 Task: Find connections with filter location Wuwei with filter topic #Industrieswith filter profile language German with filter current company Petroleum Engineers Association with filter school Arena Animation with filter industry Data Infrastructure and Analytics with filter service category Family Law with filter keywords title Production Engineer
Action: Mouse moved to (257, 199)
Screenshot: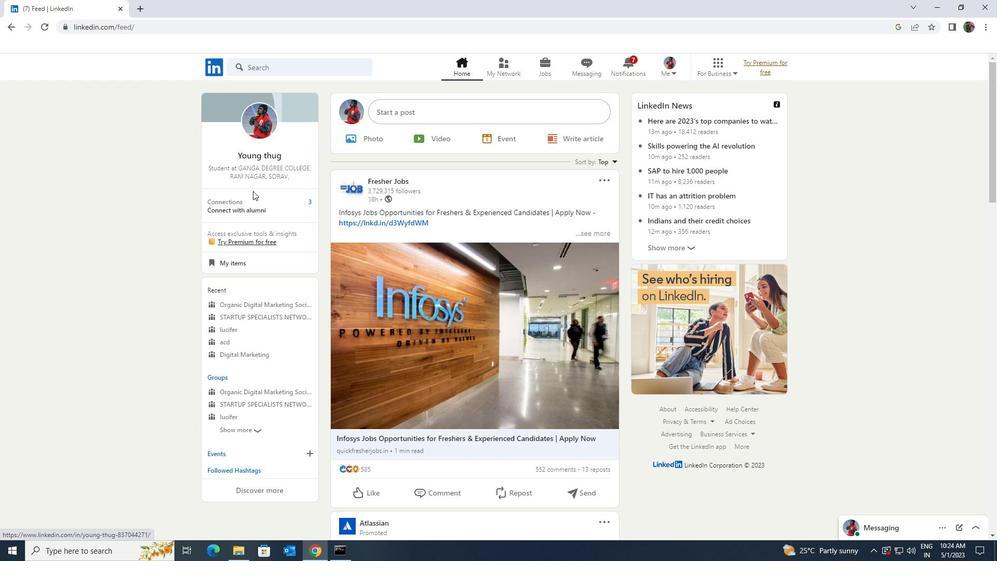 
Action: Mouse pressed left at (257, 199)
Screenshot: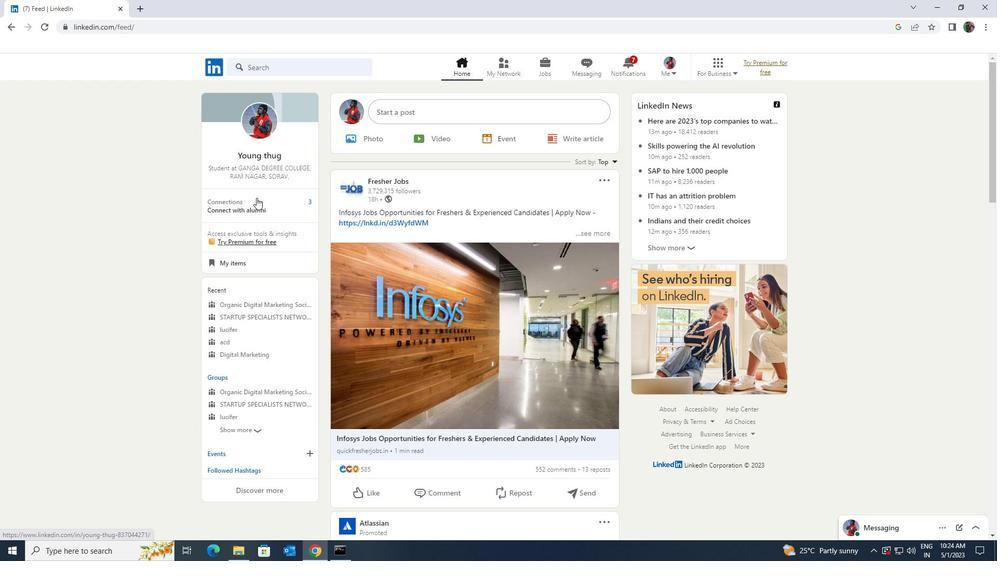 
Action: Mouse moved to (299, 120)
Screenshot: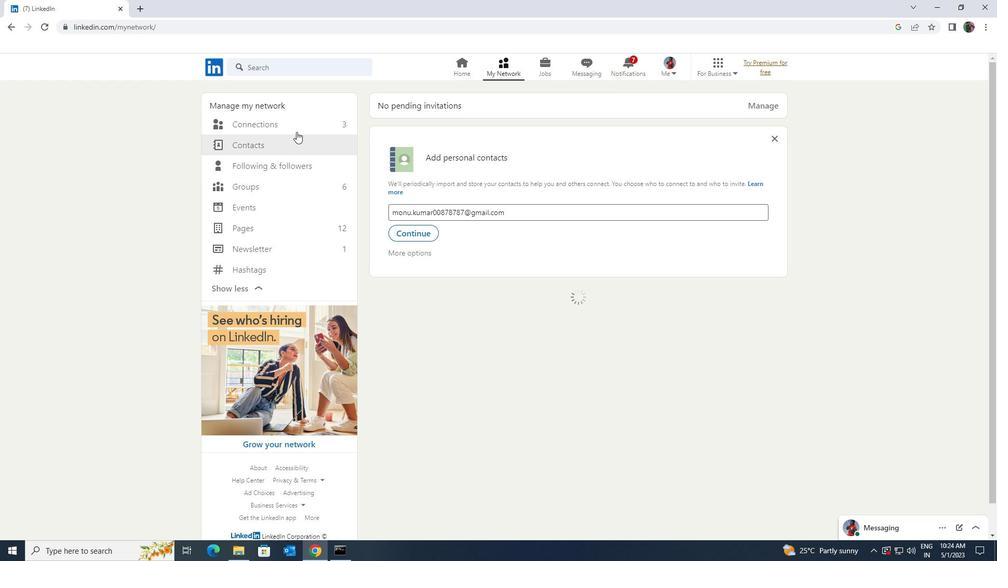 
Action: Mouse pressed left at (299, 120)
Screenshot: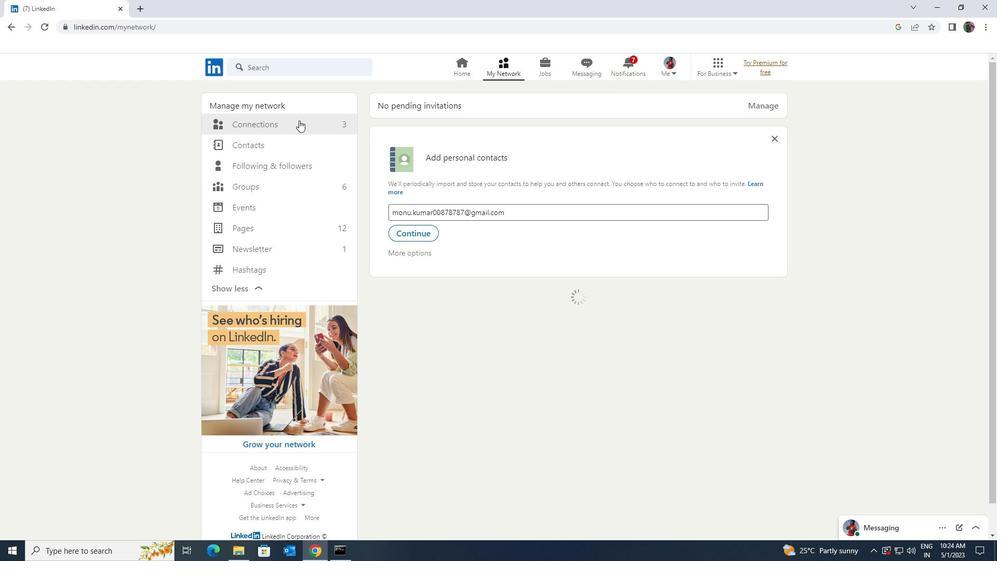 
Action: Mouse moved to (560, 126)
Screenshot: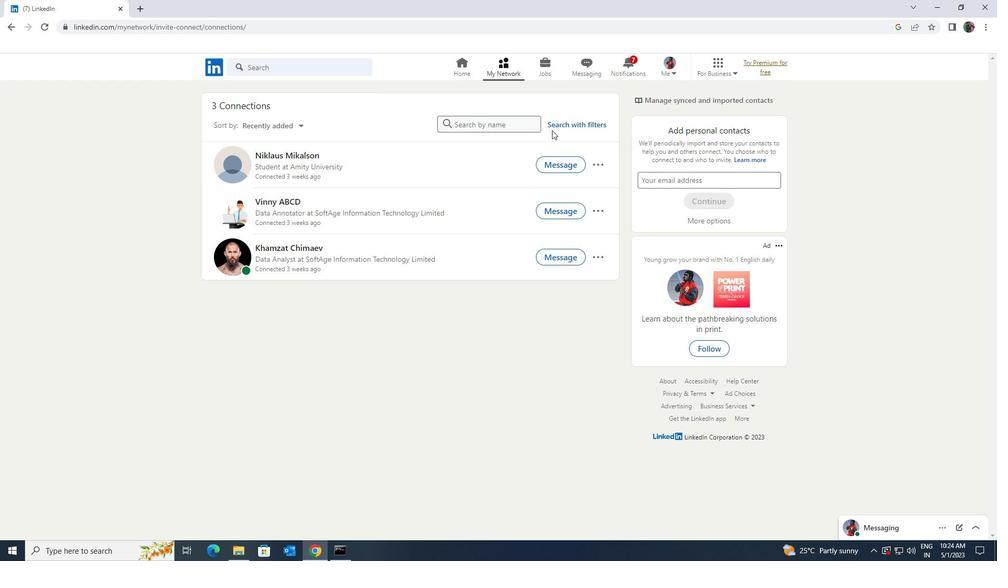 
Action: Mouse pressed left at (560, 126)
Screenshot: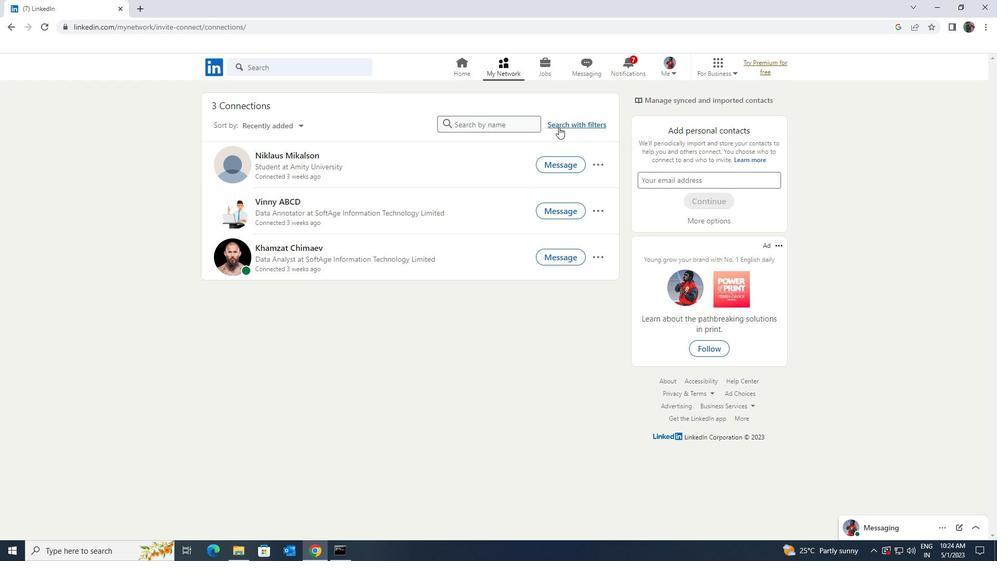 
Action: Mouse moved to (537, 98)
Screenshot: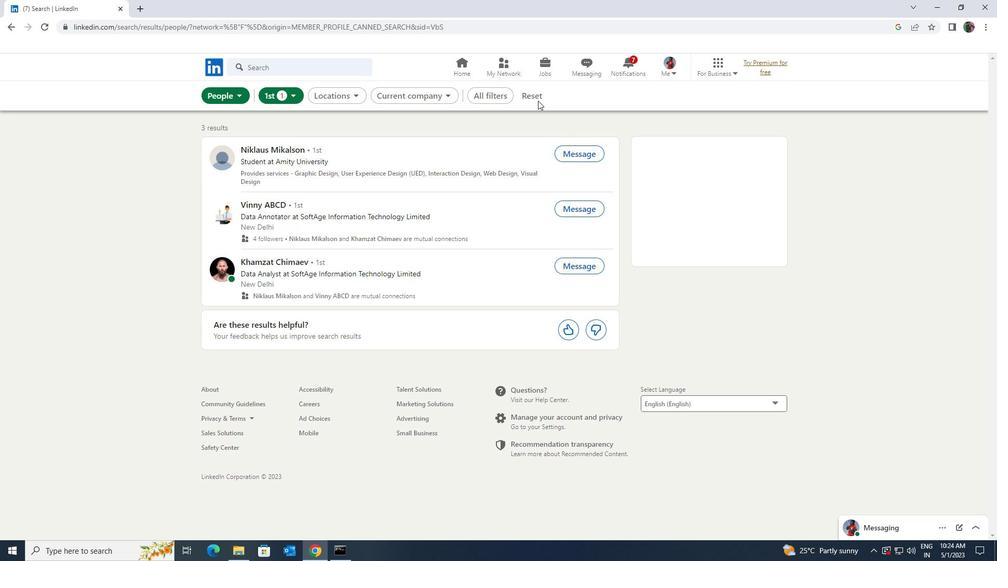 
Action: Mouse pressed left at (537, 98)
Screenshot: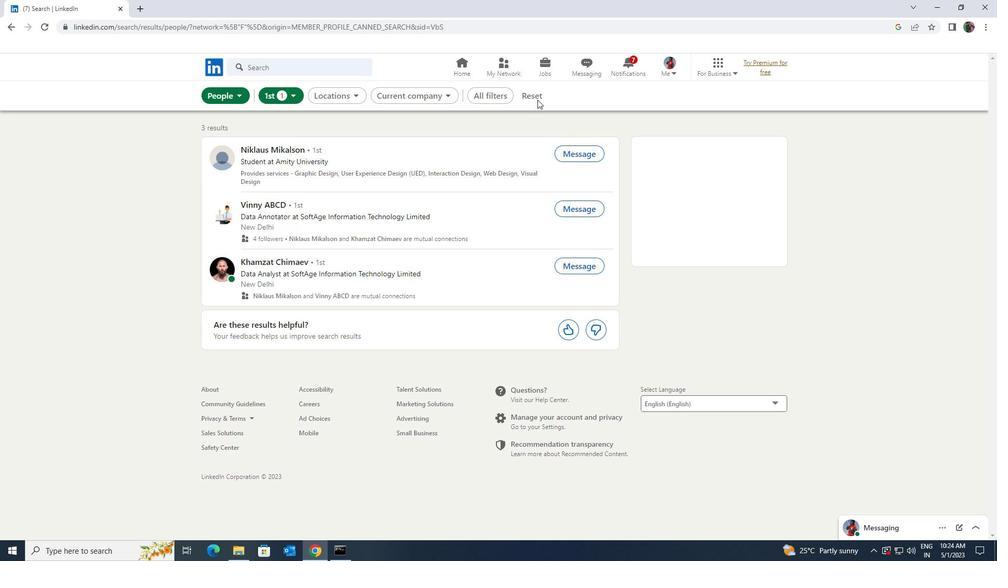 
Action: Mouse moved to (536, 95)
Screenshot: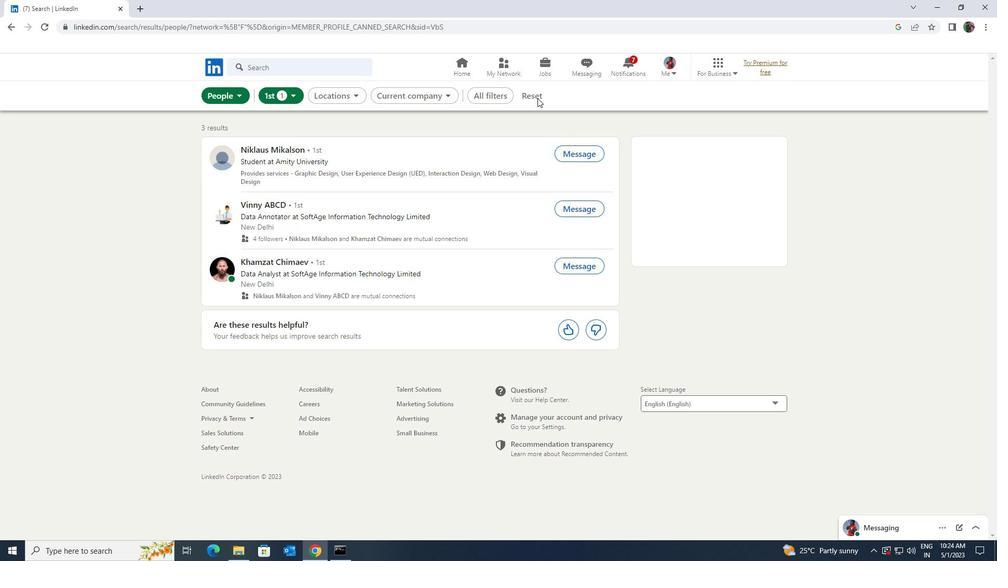 
Action: Mouse pressed left at (536, 95)
Screenshot: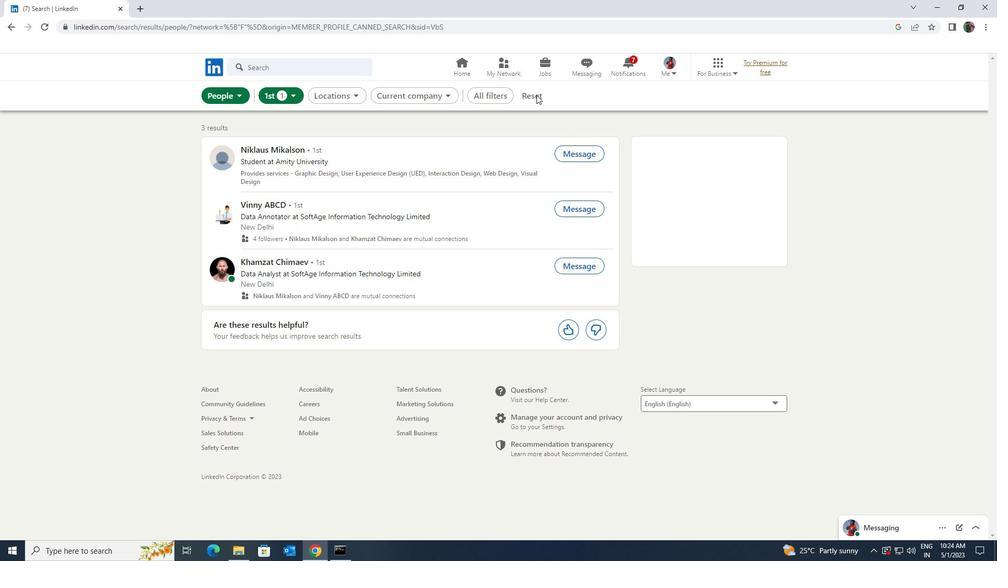 
Action: Mouse moved to (530, 91)
Screenshot: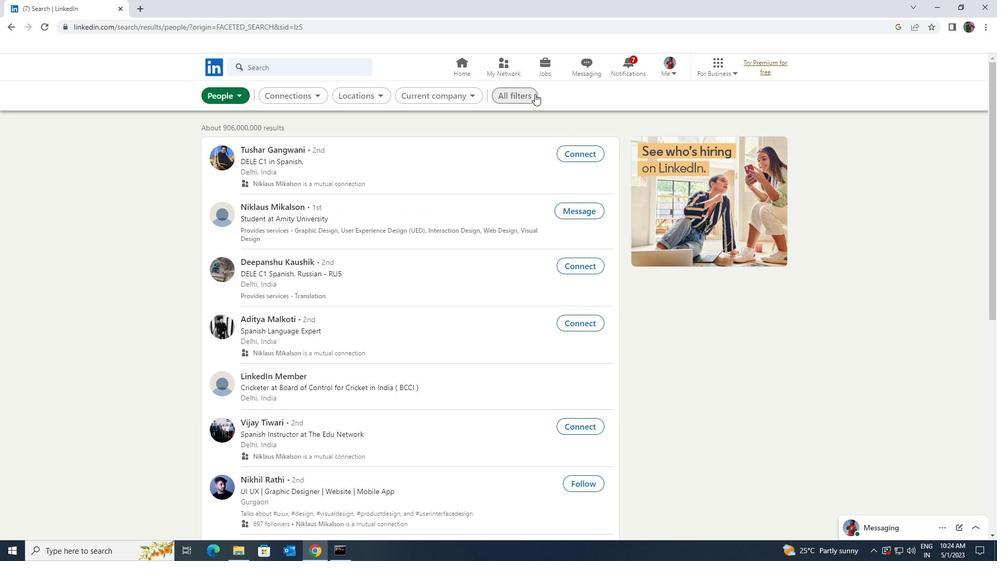 
Action: Mouse pressed left at (530, 91)
Screenshot: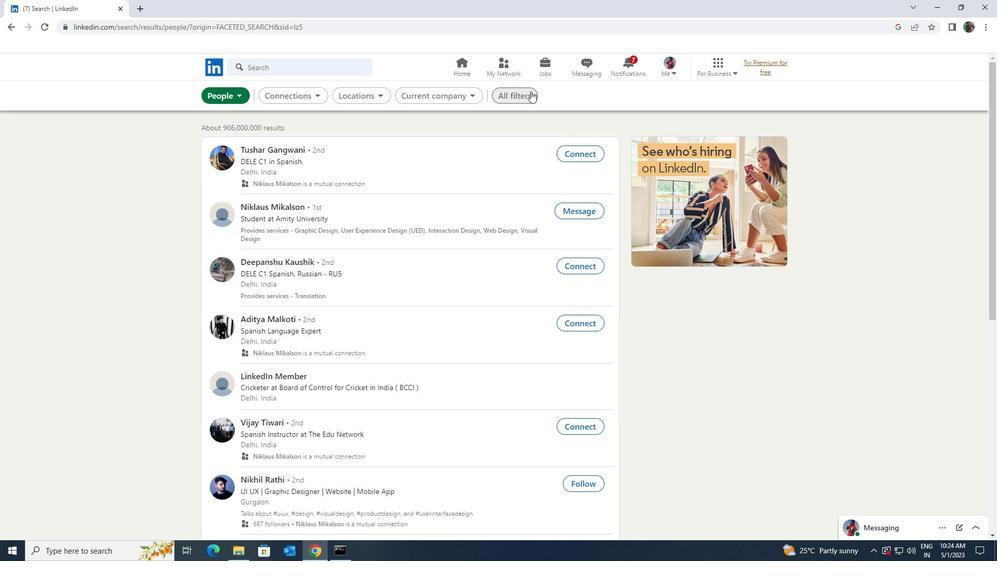 
Action: Mouse moved to (850, 308)
Screenshot: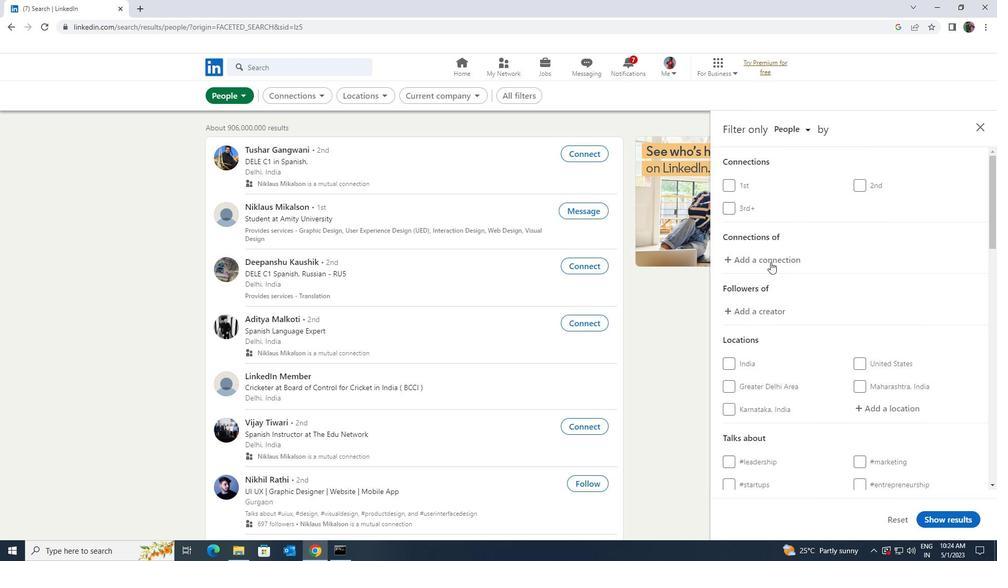 
Action: Mouse scrolled (850, 307) with delta (0, 0)
Screenshot: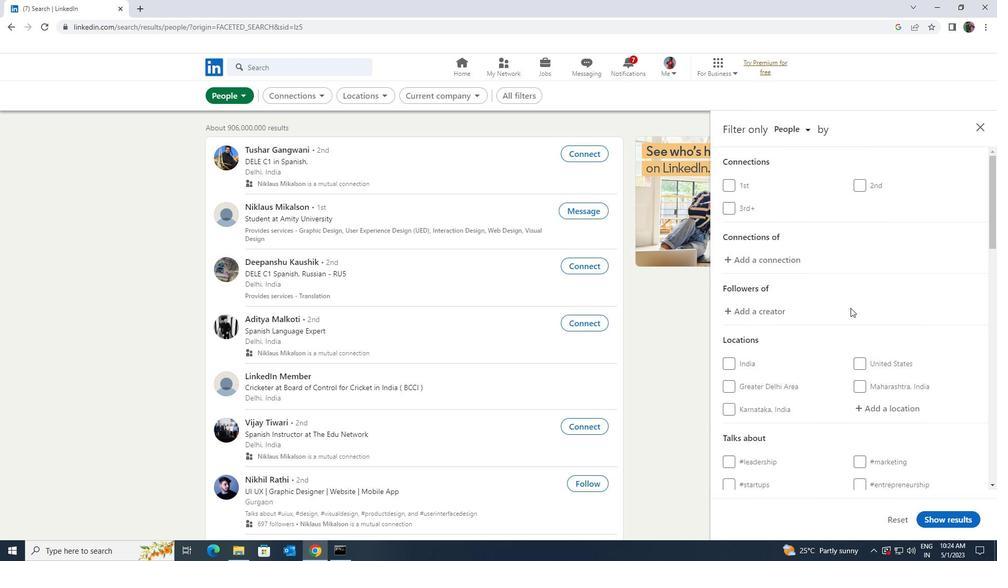
Action: Mouse moved to (866, 350)
Screenshot: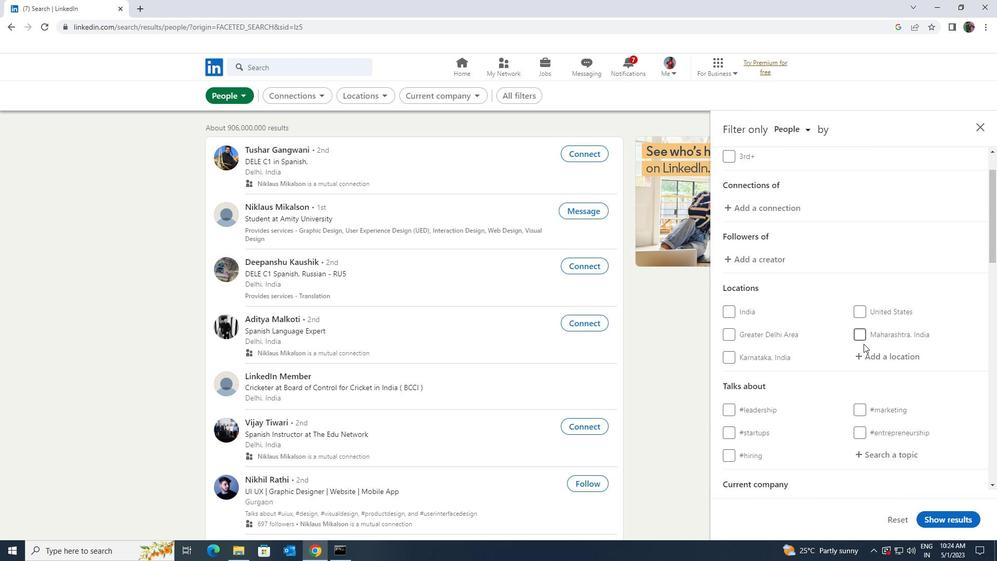 
Action: Mouse pressed left at (866, 350)
Screenshot: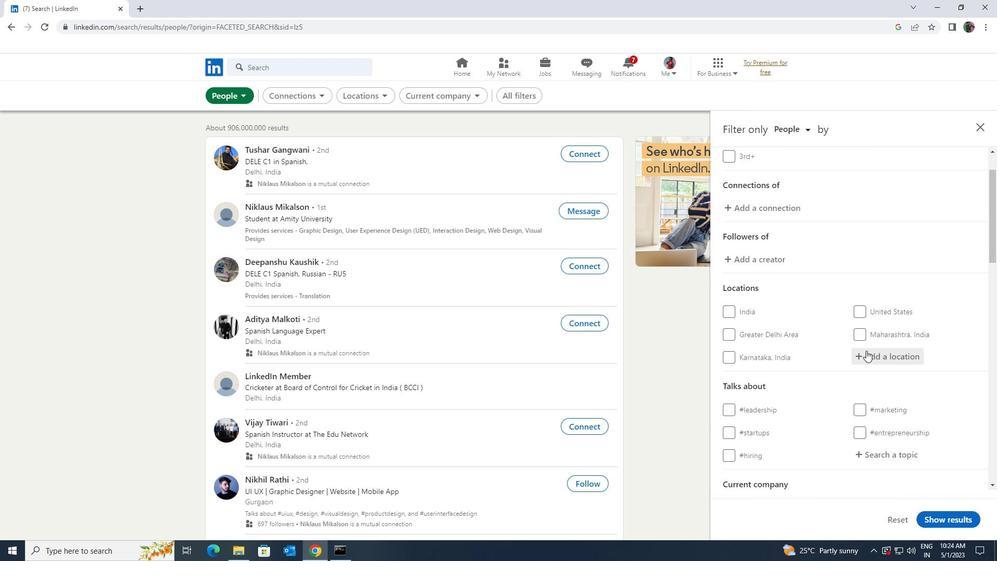 
Action: Key pressed <Key.shift><Key.shift><Key.shift><Key.shift><Key.shift>WUWEI
Screenshot: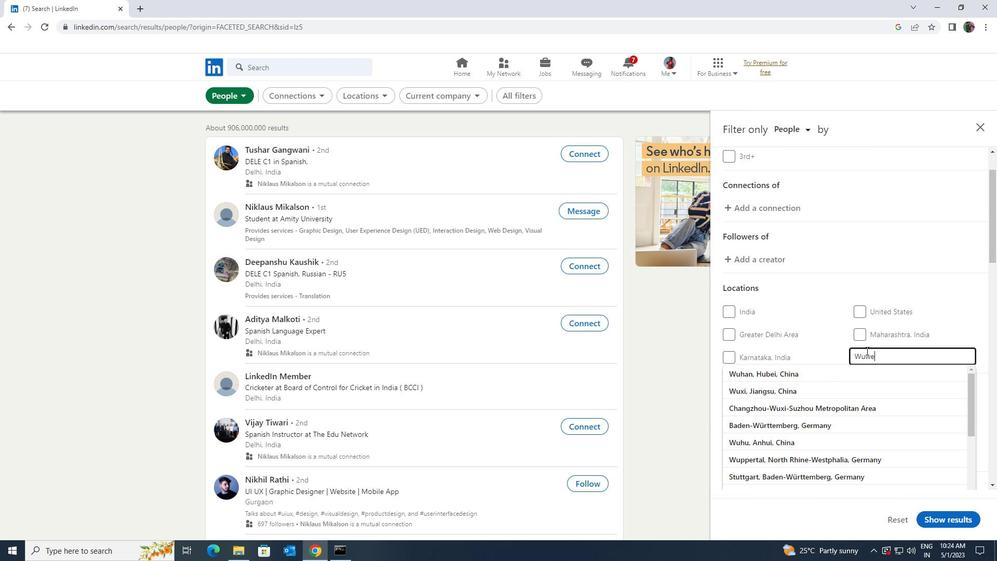 
Action: Mouse moved to (865, 366)
Screenshot: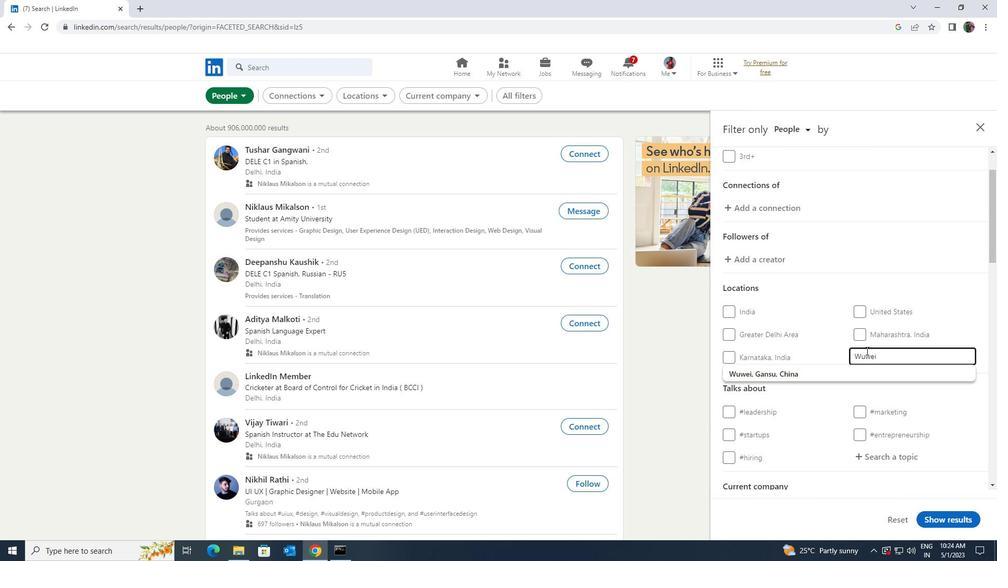 
Action: Mouse pressed left at (865, 366)
Screenshot: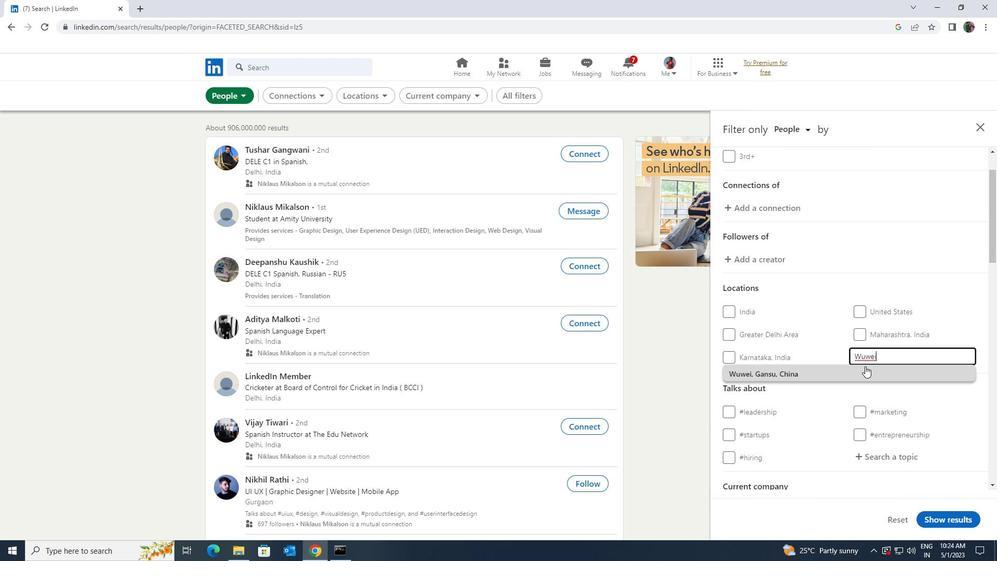 
Action: Mouse scrolled (865, 365) with delta (0, 0)
Screenshot: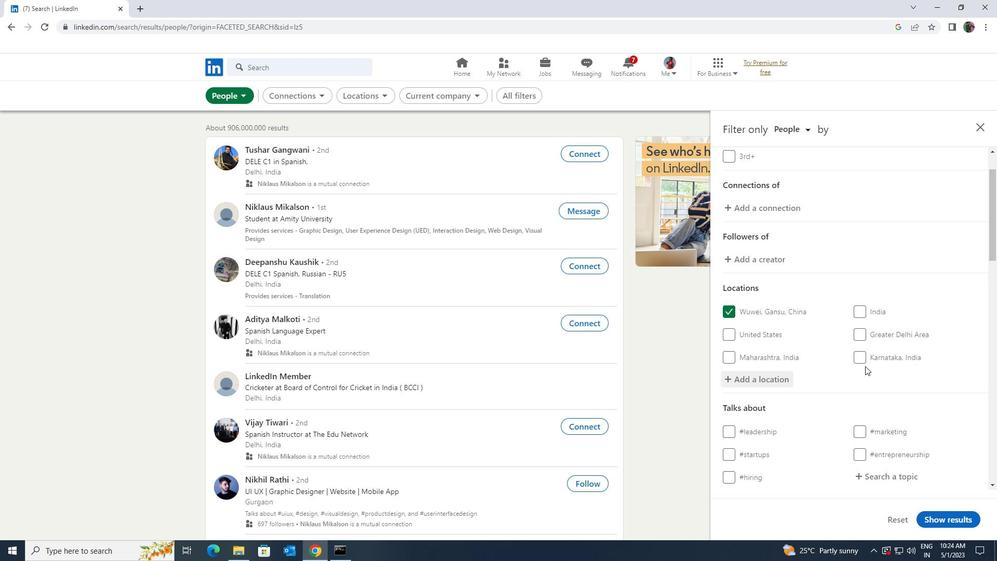 
Action: Mouse scrolled (865, 365) with delta (0, 0)
Screenshot: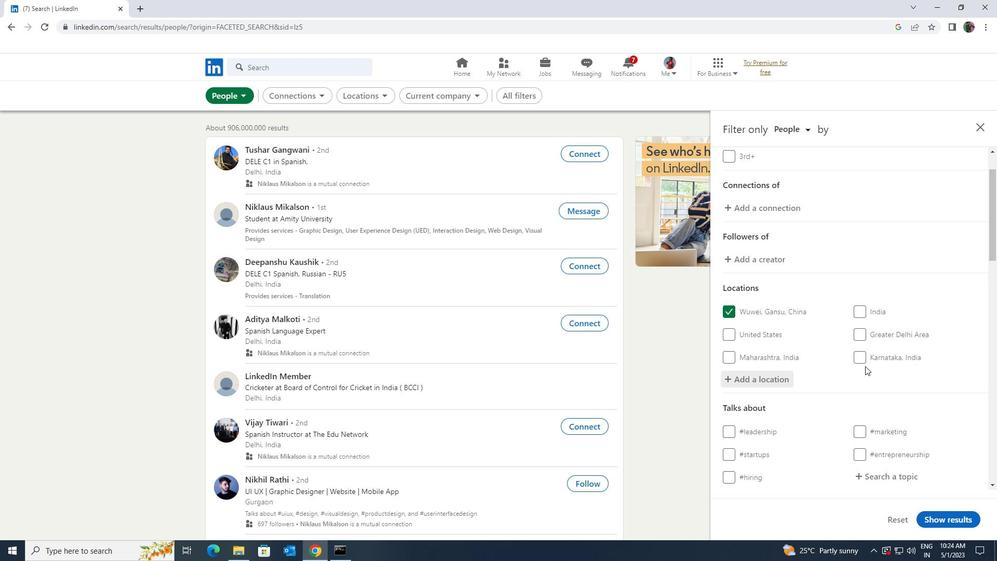 
Action: Mouse moved to (866, 375)
Screenshot: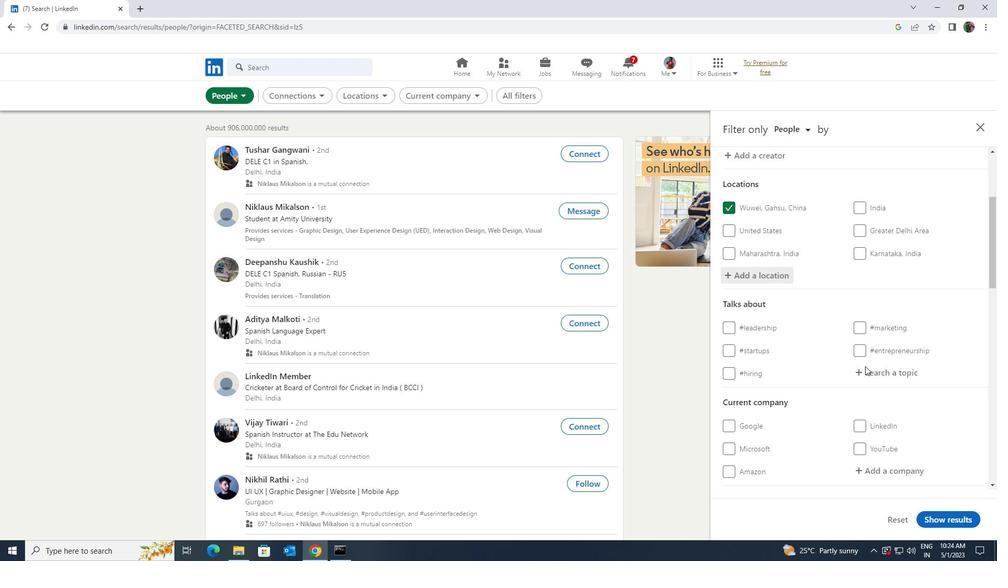 
Action: Mouse pressed left at (866, 375)
Screenshot: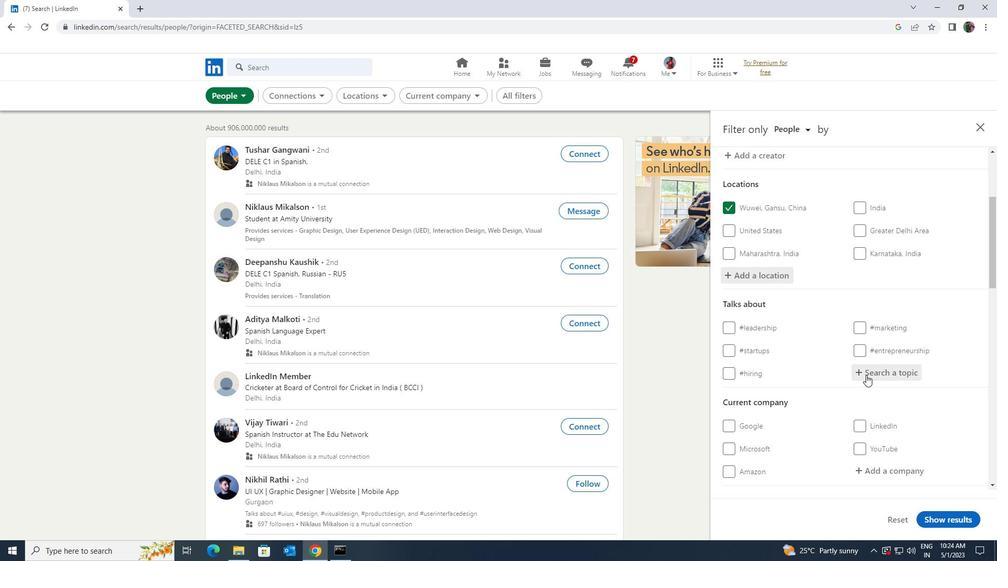 
Action: Key pressed <Key.shift>INDU
Screenshot: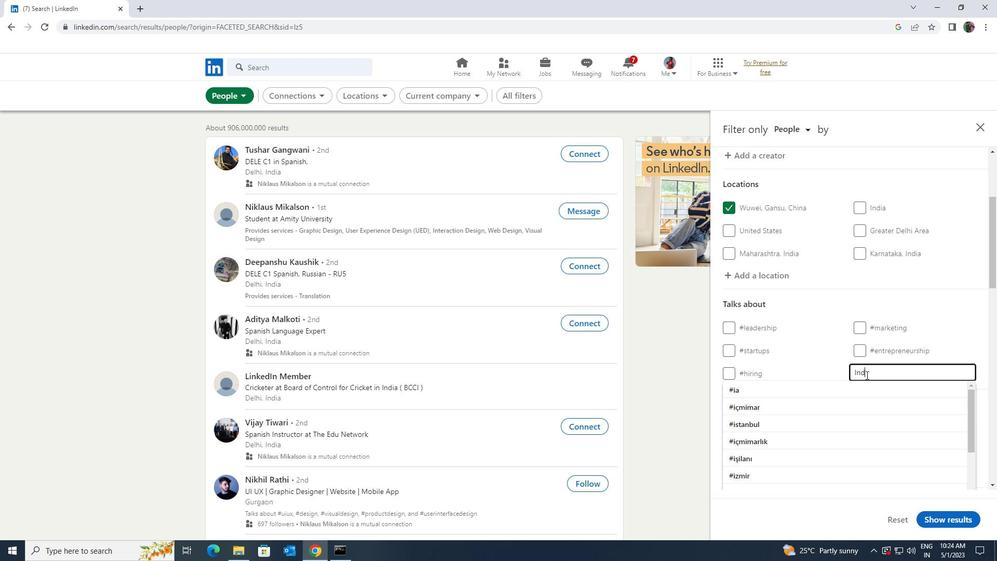 
Action: Mouse moved to (847, 419)
Screenshot: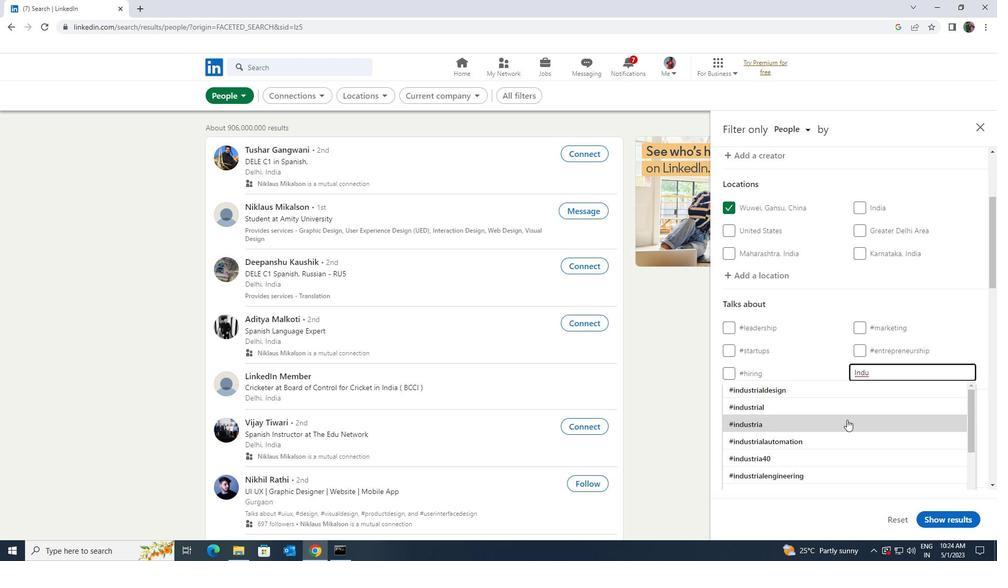 
Action: Mouse pressed left at (847, 419)
Screenshot: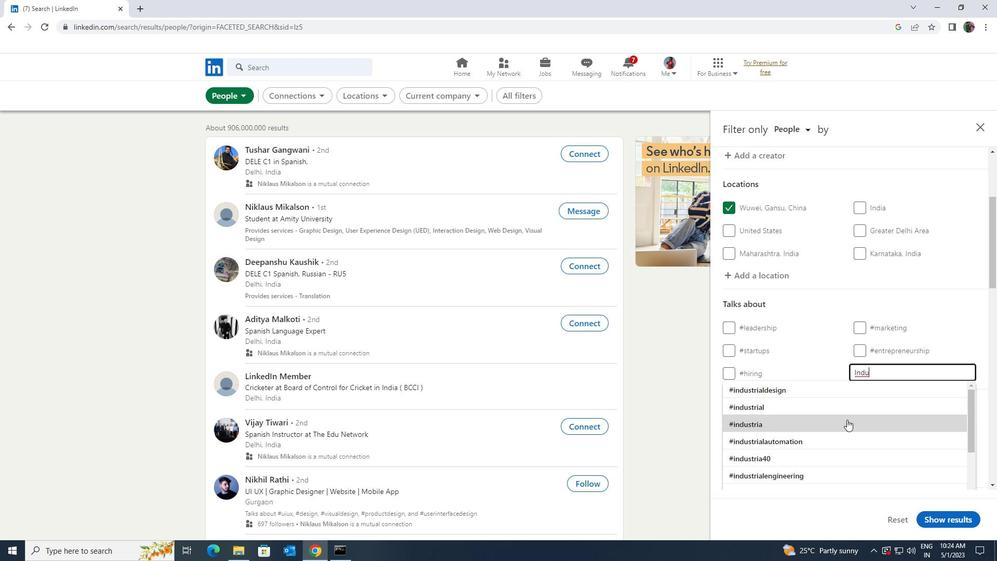 
Action: Mouse scrolled (847, 419) with delta (0, 0)
Screenshot: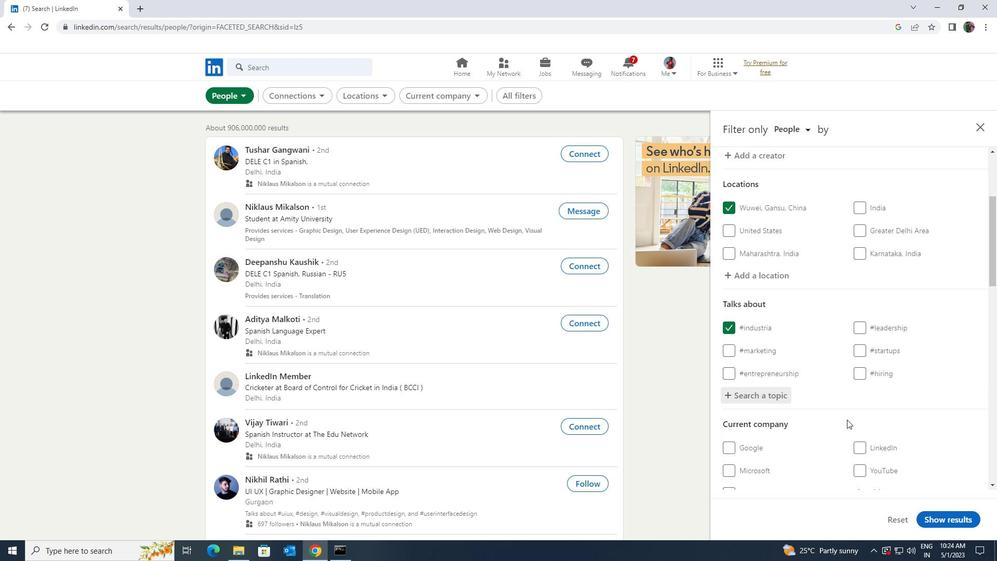 
Action: Mouse scrolled (847, 419) with delta (0, 0)
Screenshot: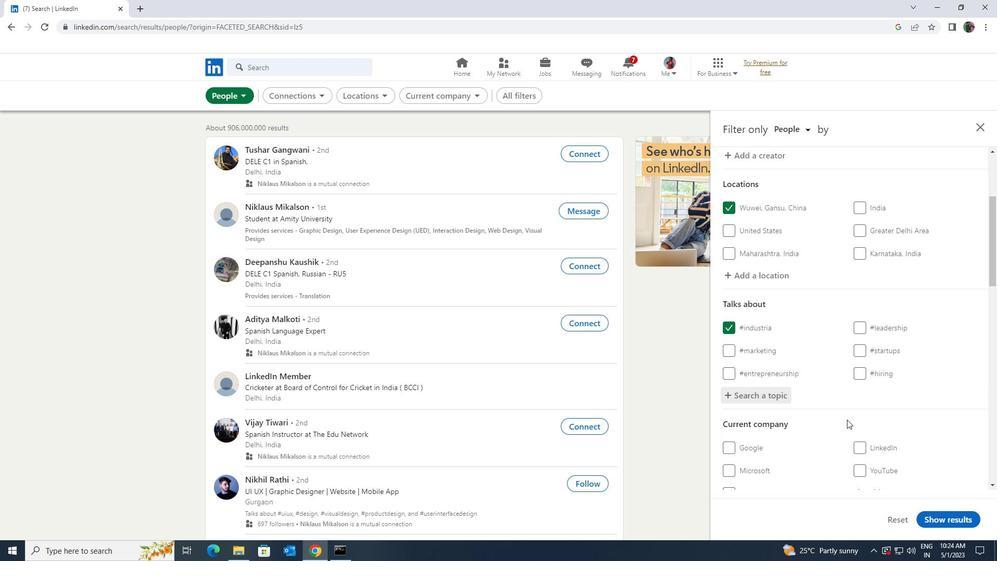 
Action: Mouse scrolled (847, 419) with delta (0, 0)
Screenshot: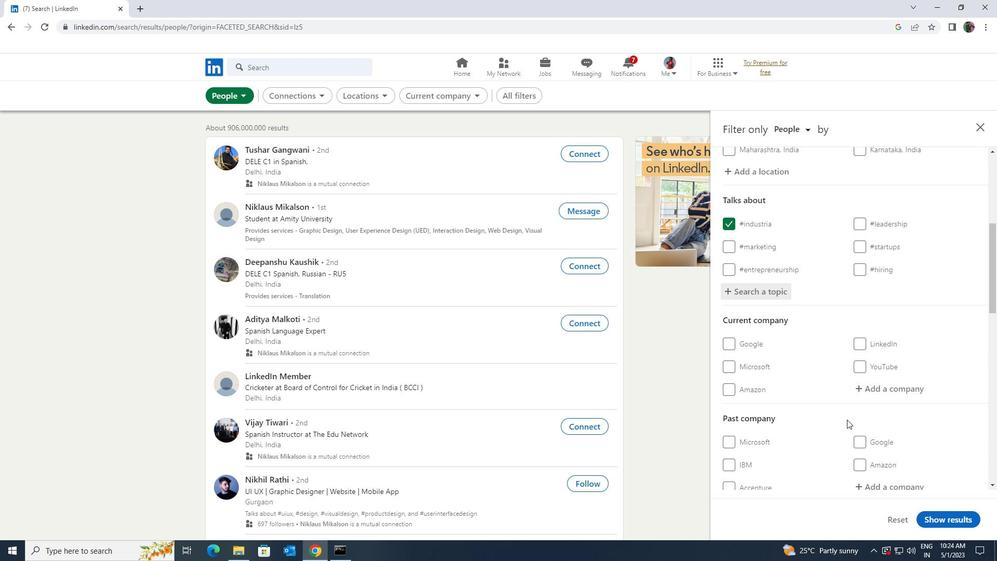
Action: Mouse scrolled (847, 419) with delta (0, 0)
Screenshot: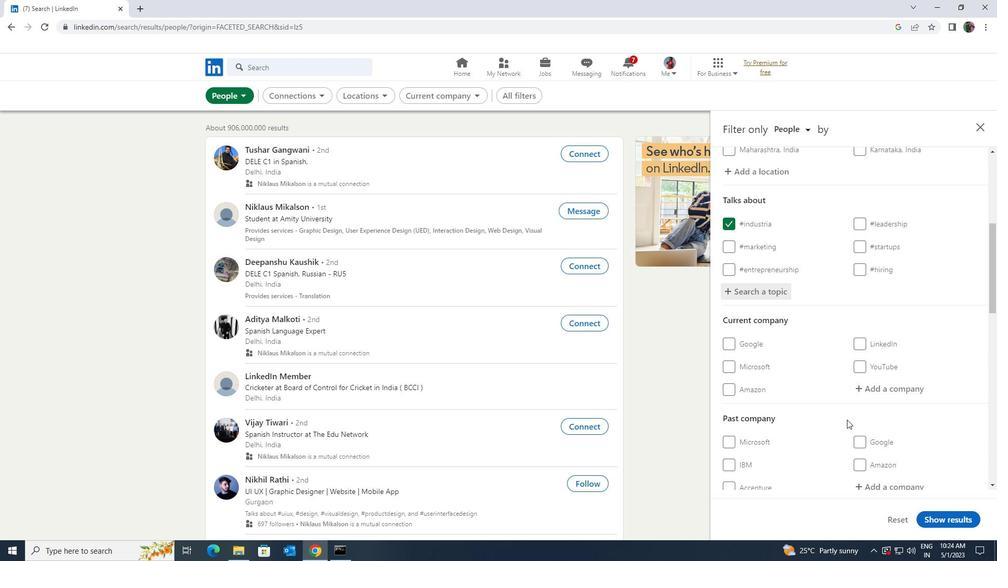 
Action: Mouse scrolled (847, 419) with delta (0, 0)
Screenshot: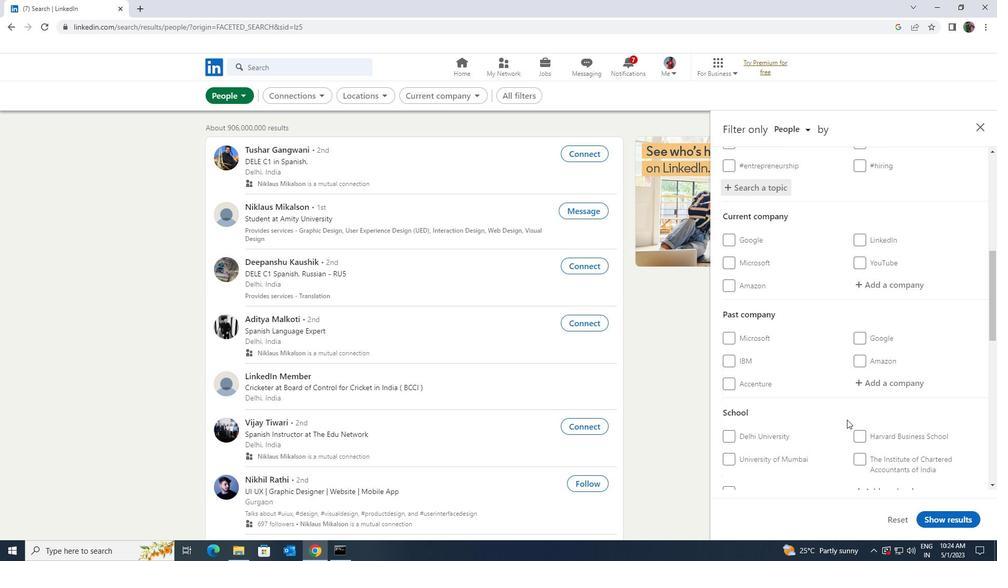 
Action: Mouse scrolled (847, 419) with delta (0, 0)
Screenshot: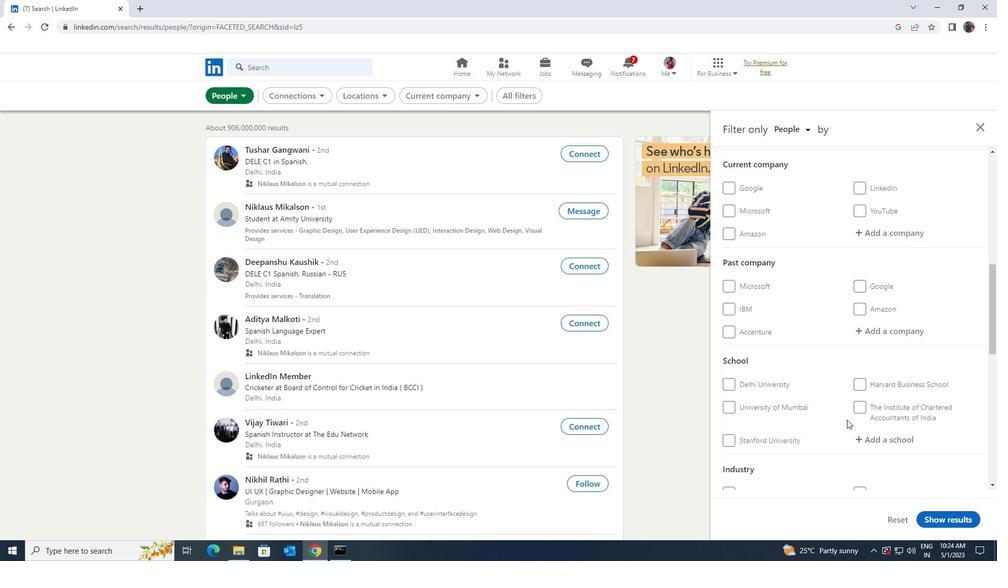 
Action: Mouse scrolled (847, 419) with delta (0, 0)
Screenshot: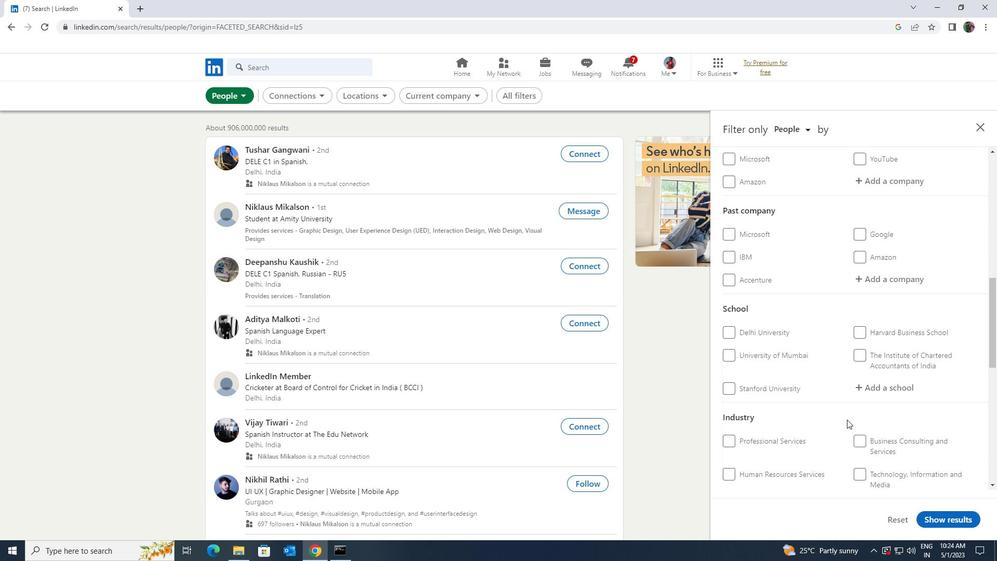 
Action: Mouse moved to (847, 417)
Screenshot: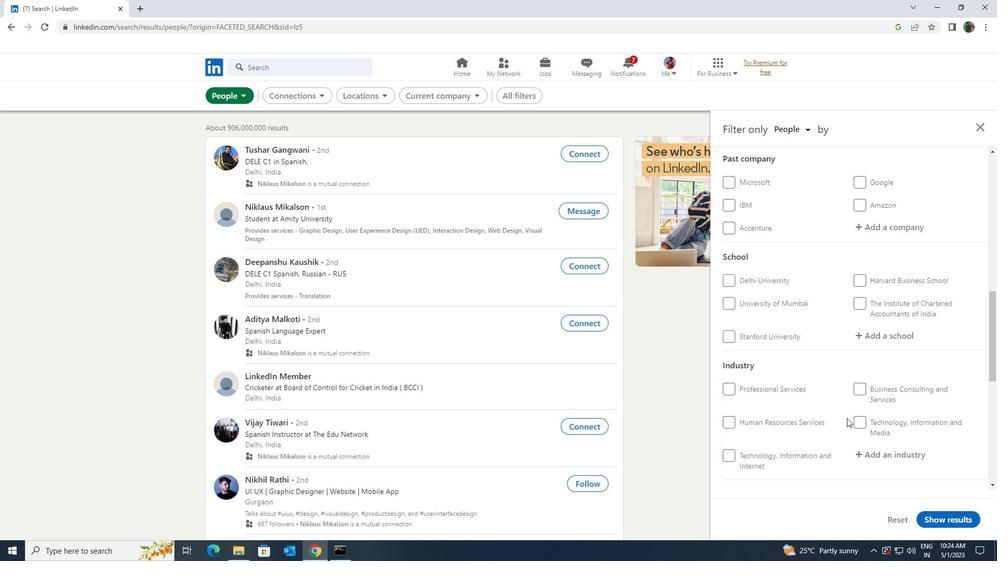
Action: Mouse scrolled (847, 416) with delta (0, 0)
Screenshot: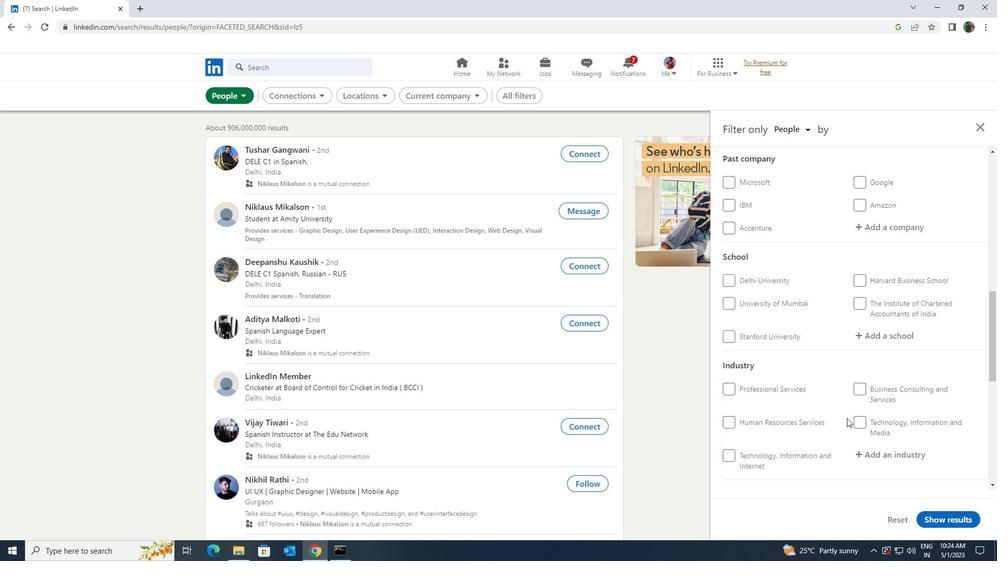 
Action: Mouse scrolled (847, 416) with delta (0, 0)
Screenshot: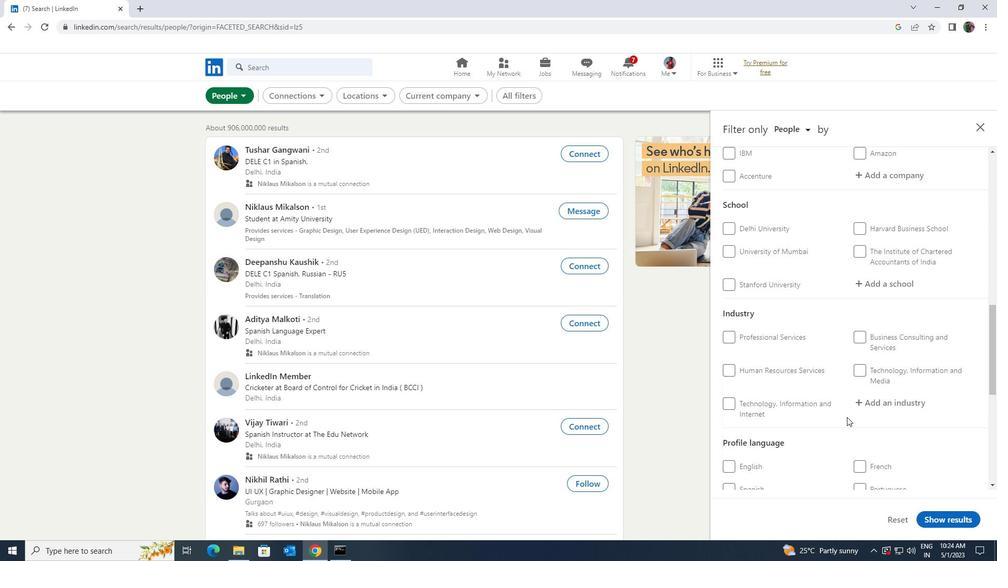 
Action: Mouse scrolled (847, 416) with delta (0, 0)
Screenshot: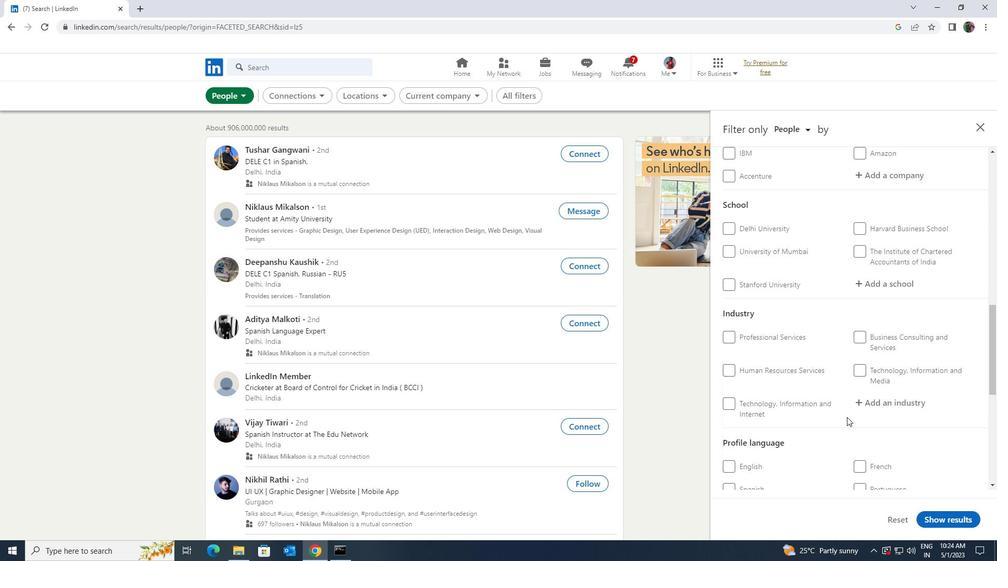 
Action: Mouse moved to (734, 402)
Screenshot: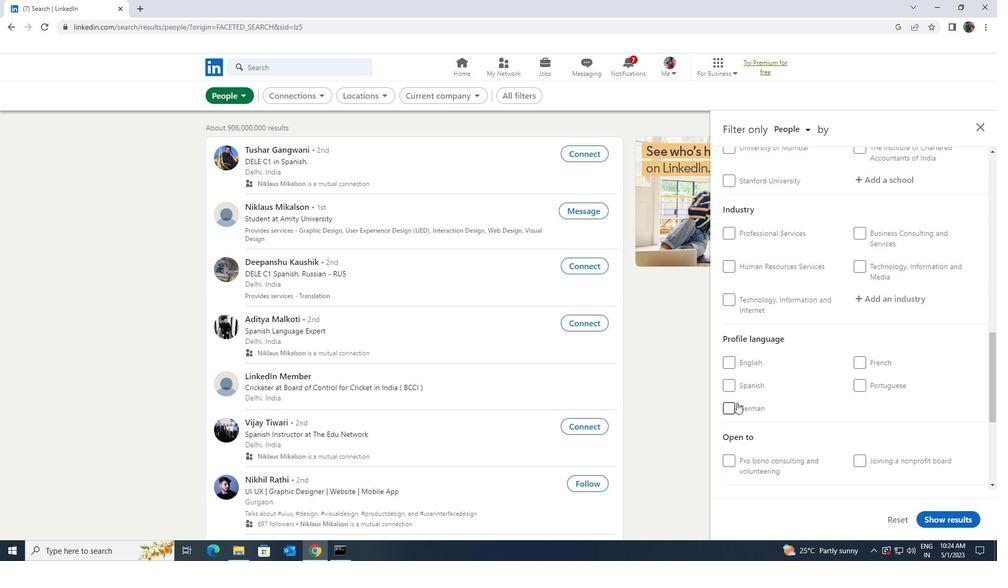 
Action: Mouse pressed left at (734, 402)
Screenshot: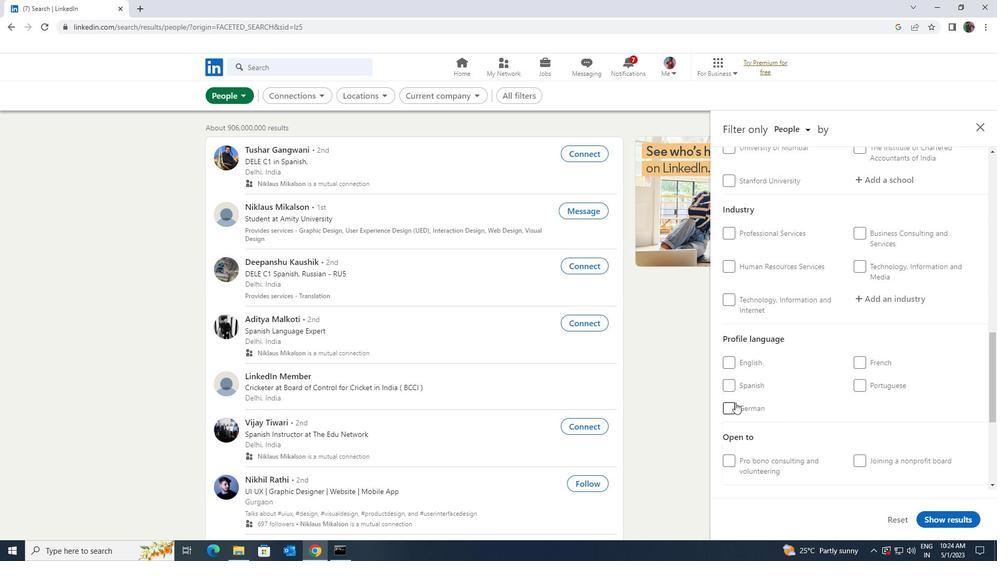 
Action: Mouse moved to (798, 411)
Screenshot: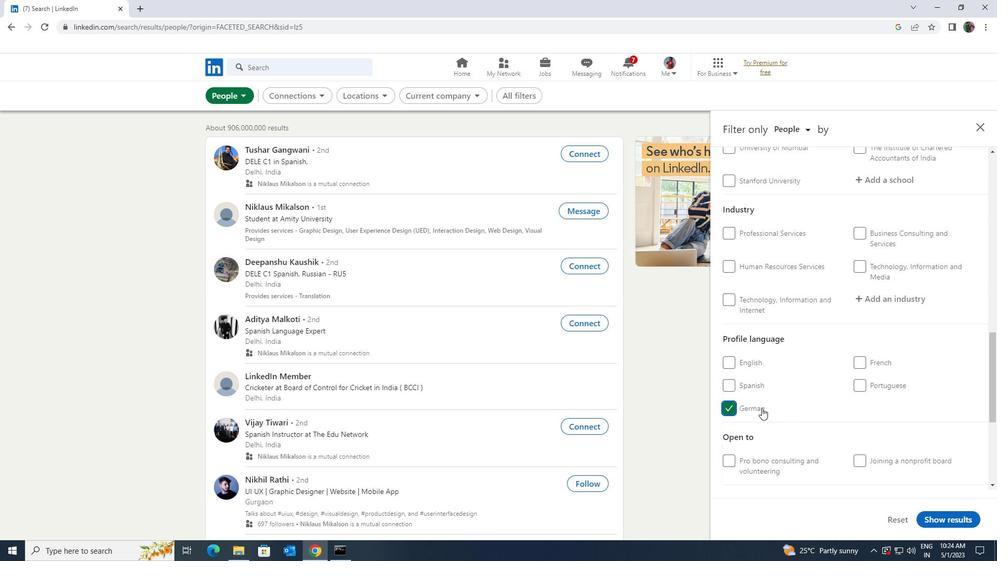 
Action: Mouse scrolled (798, 412) with delta (0, 0)
Screenshot: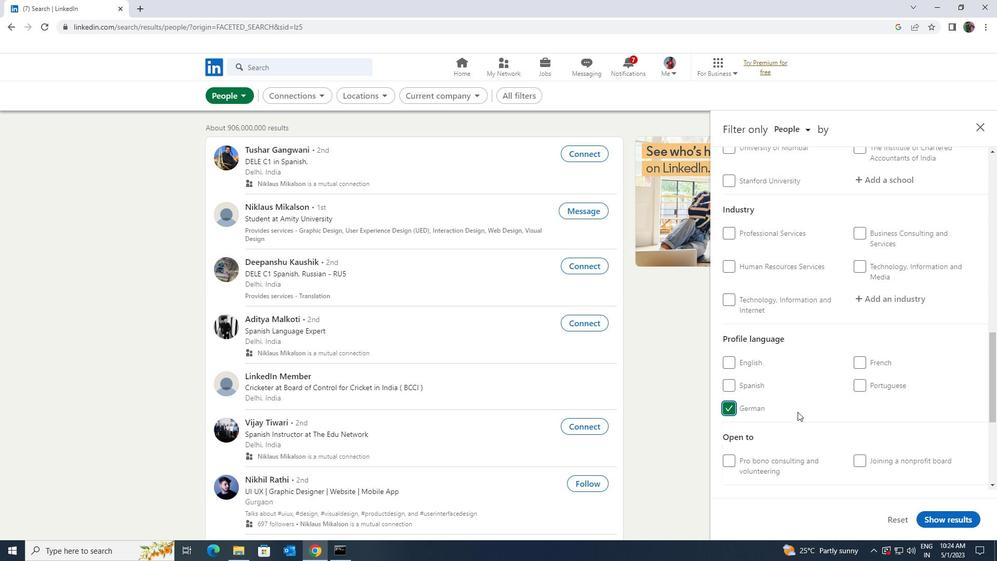 
Action: Mouse scrolled (798, 412) with delta (0, 0)
Screenshot: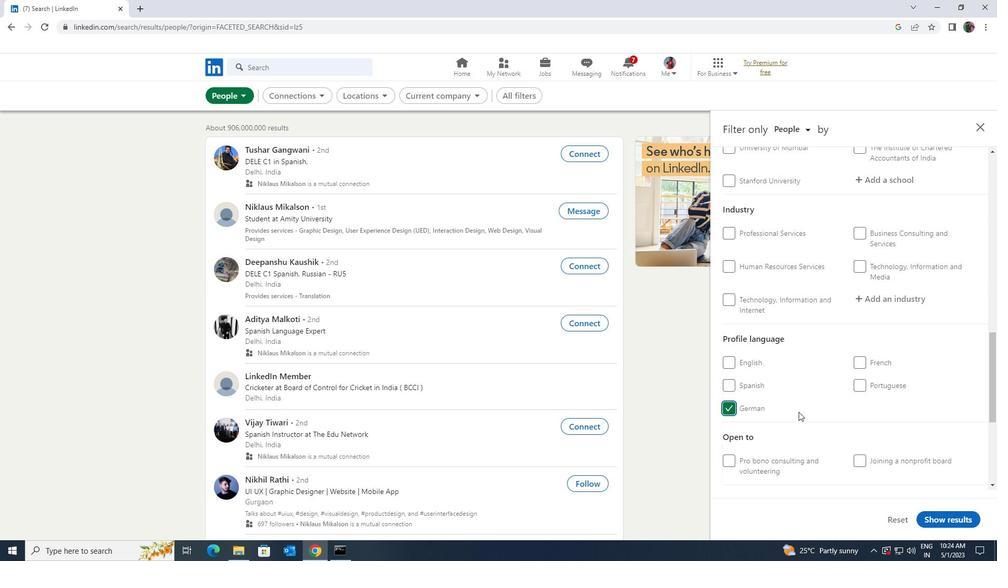 
Action: Mouse scrolled (798, 412) with delta (0, 0)
Screenshot: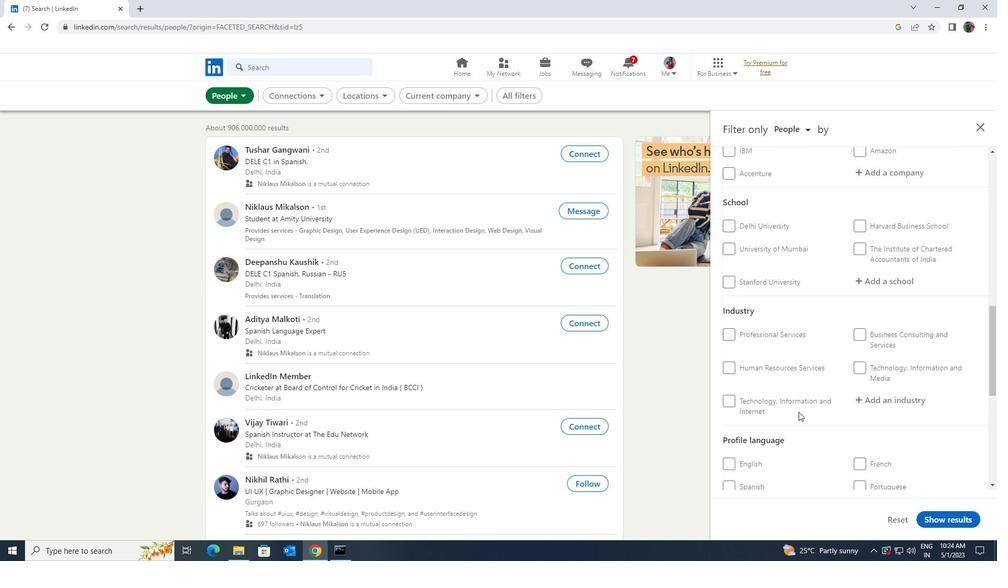 
Action: Mouse scrolled (798, 412) with delta (0, 0)
Screenshot: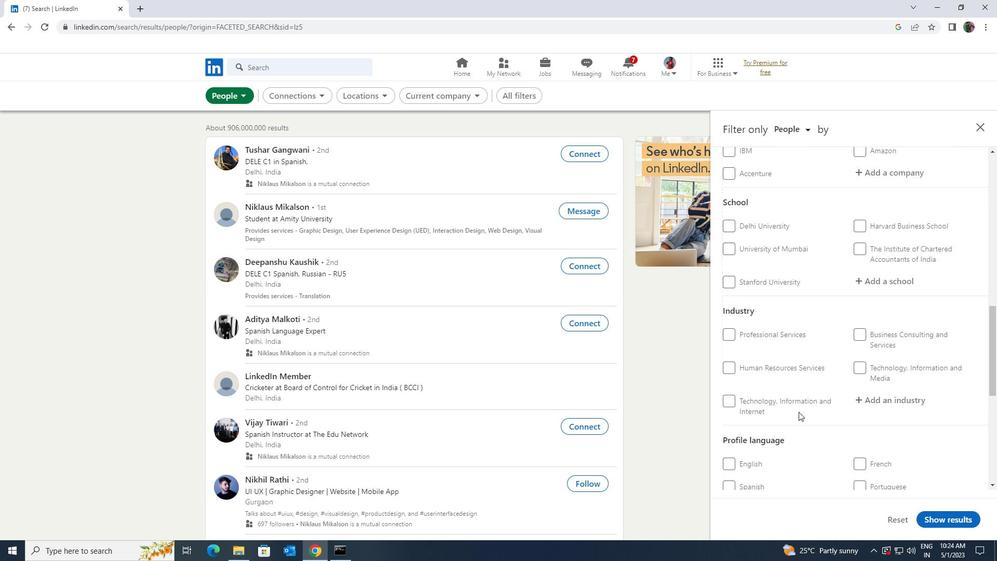 
Action: Mouse scrolled (798, 412) with delta (0, 0)
Screenshot: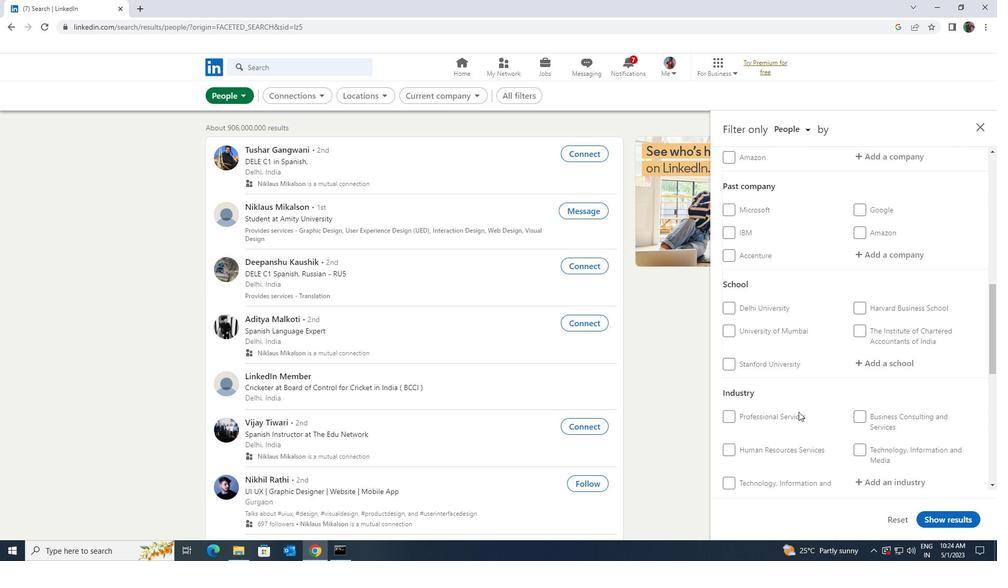 
Action: Mouse scrolled (798, 412) with delta (0, 0)
Screenshot: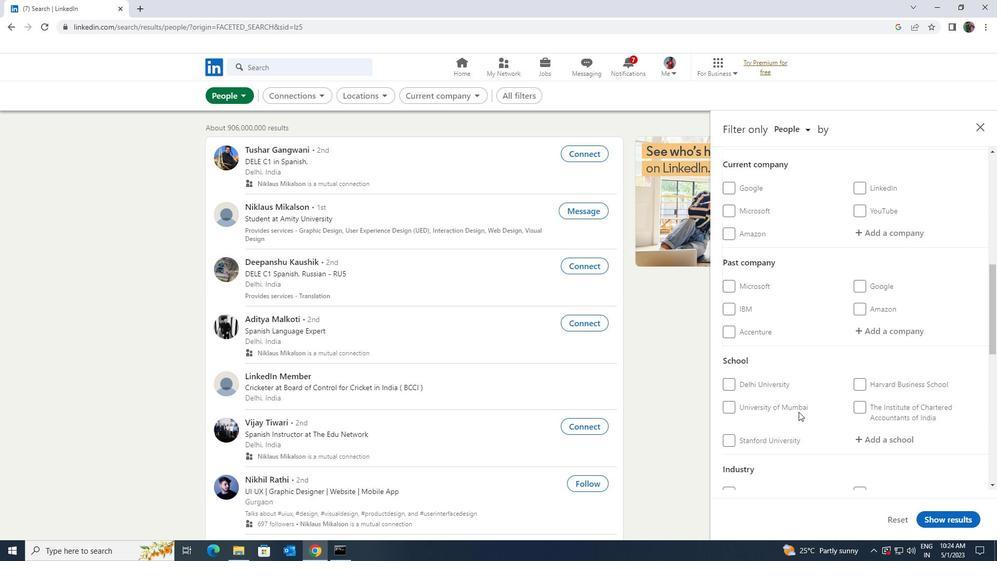 
Action: Mouse scrolled (798, 412) with delta (0, 0)
Screenshot: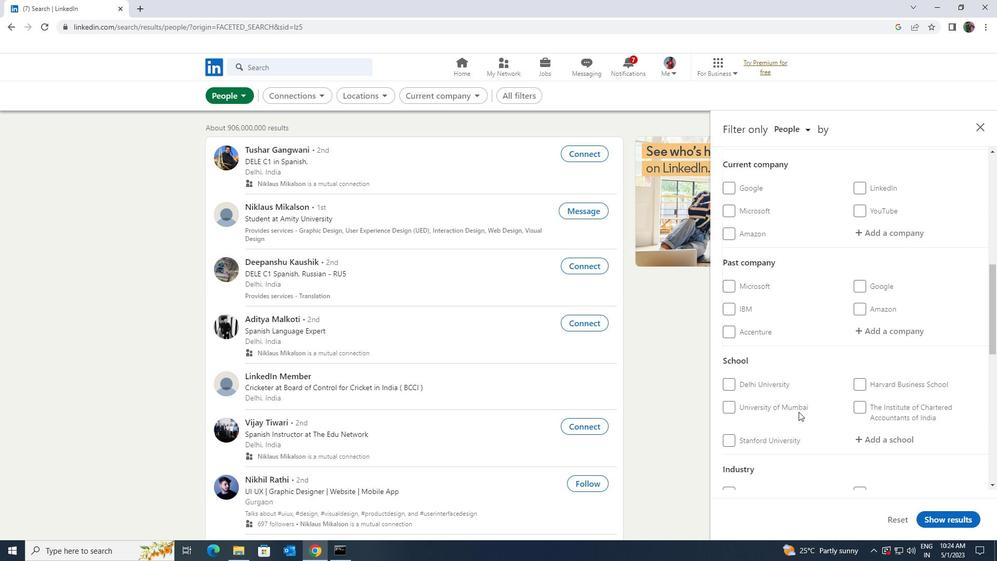 
Action: Mouse moved to (864, 339)
Screenshot: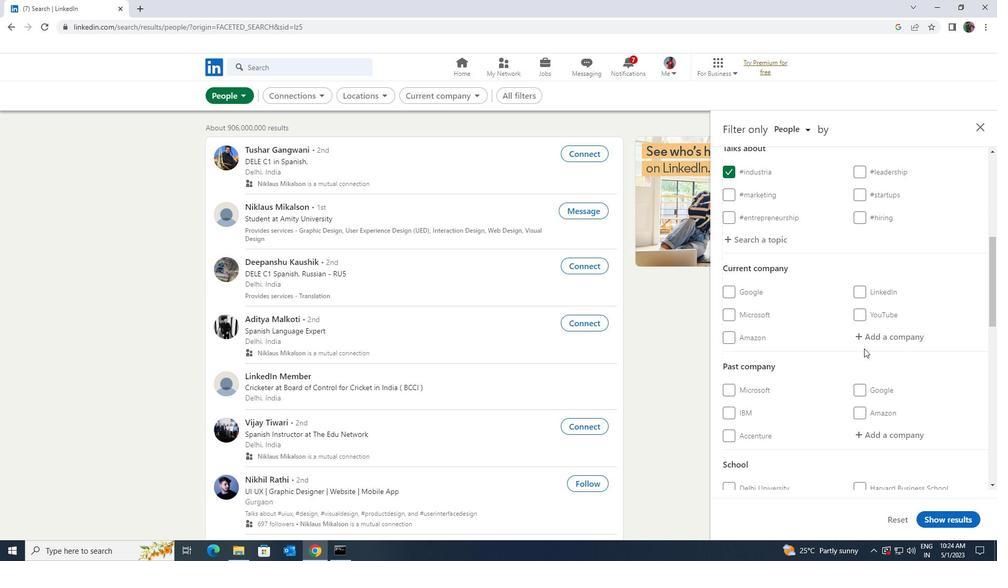 
Action: Mouse pressed left at (864, 339)
Screenshot: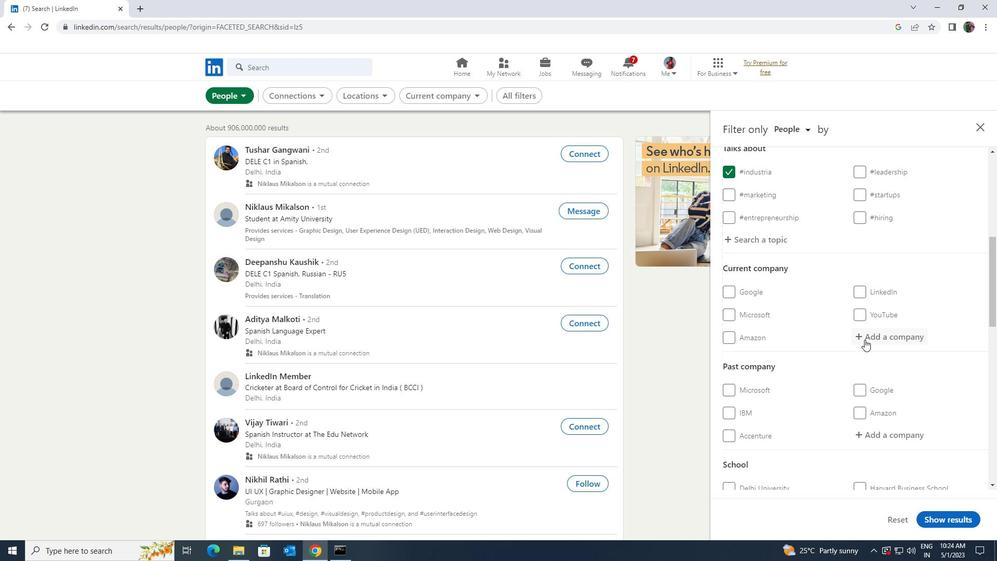 
Action: Key pressed <Key.shift>PETROLEUM<Key.space><Key.shift>DEVELOPMENT<Key.space><Key.shift>ASS
Screenshot: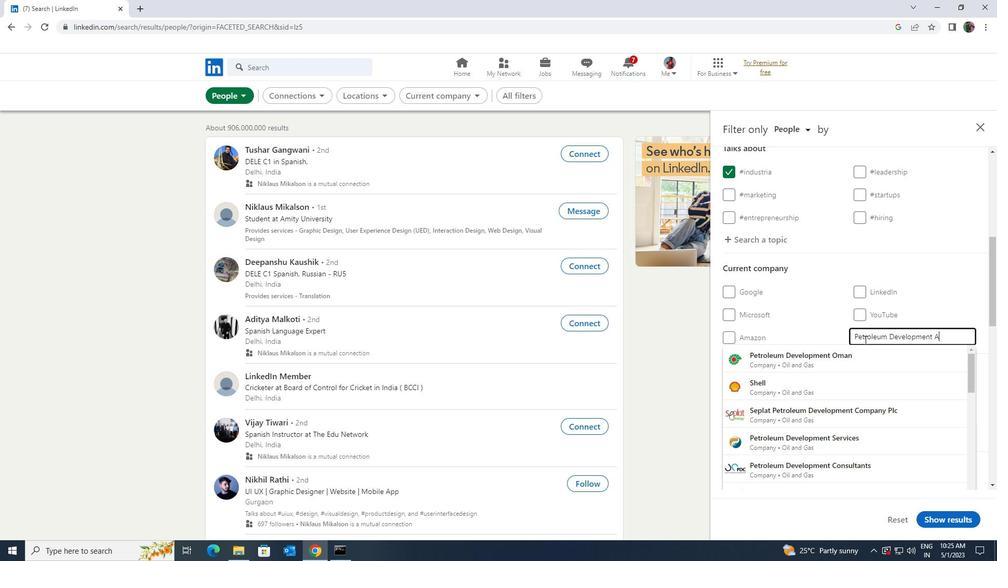 
Action: Mouse moved to (860, 364)
Screenshot: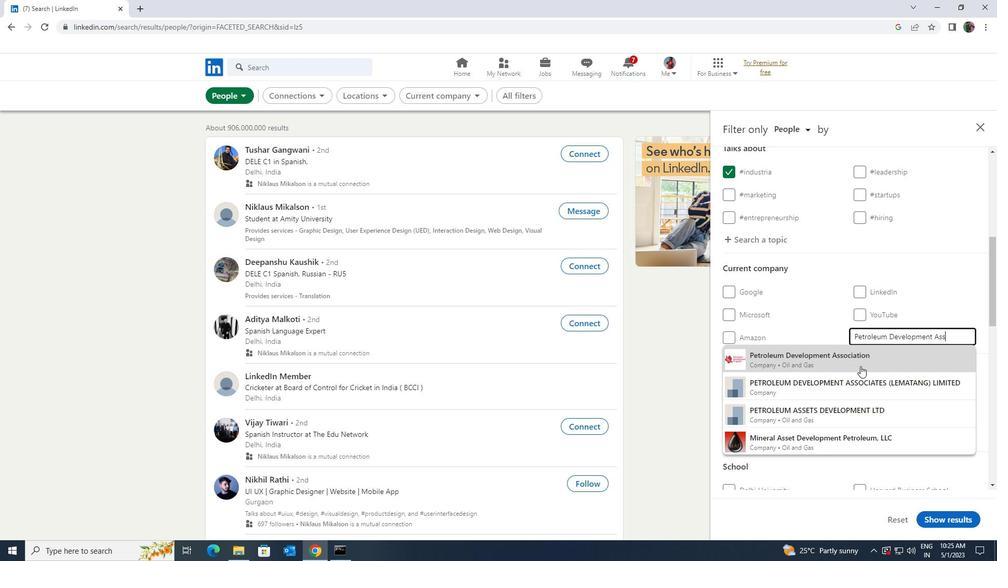 
Action: Mouse pressed left at (860, 364)
Screenshot: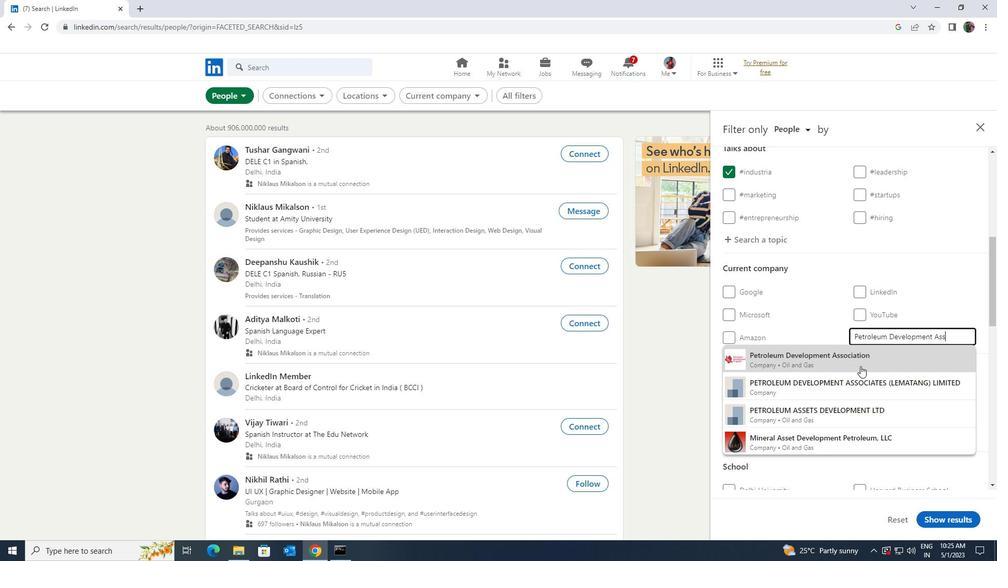 
Action: Mouse scrolled (860, 364) with delta (0, 0)
Screenshot: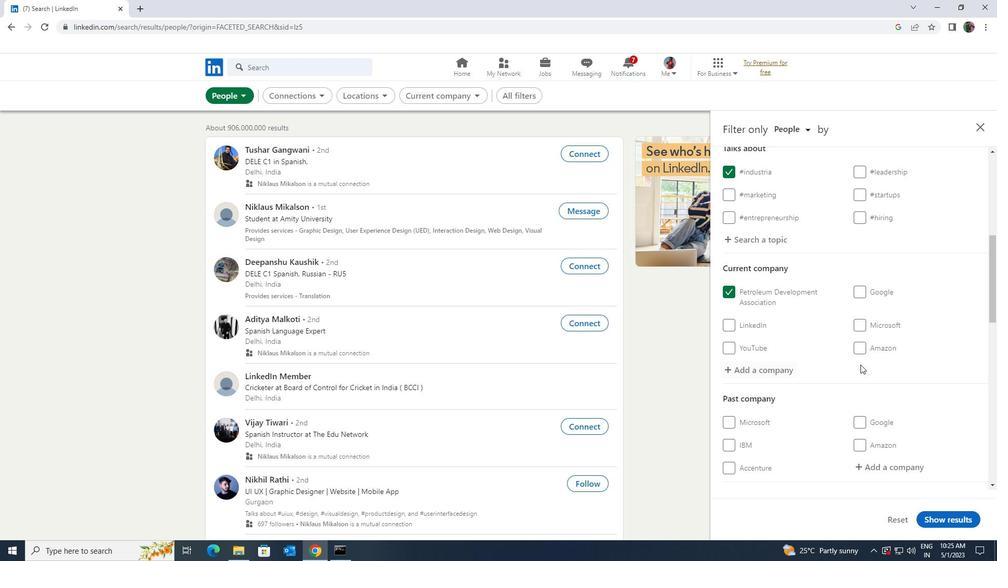 
Action: Mouse moved to (860, 364)
Screenshot: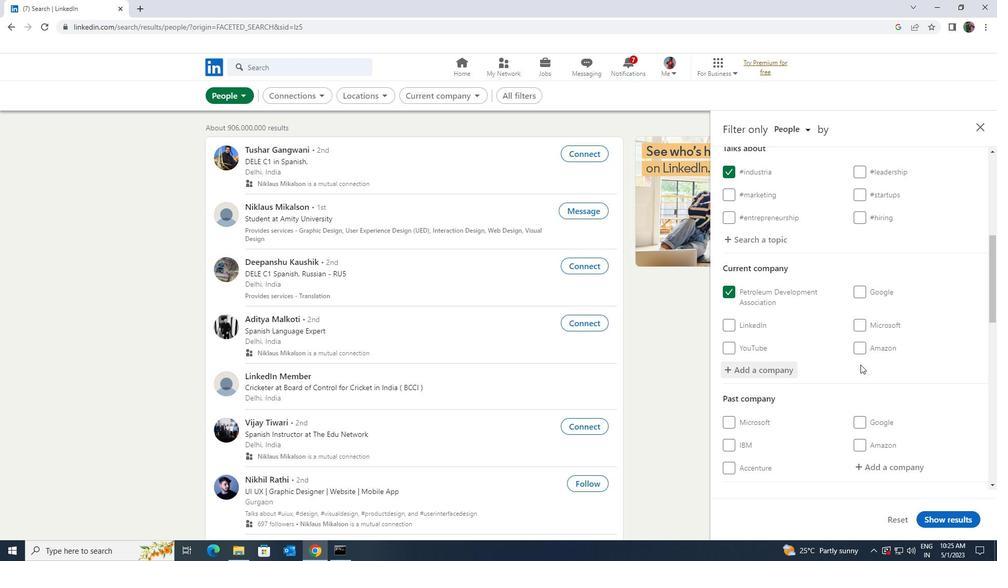 
Action: Mouse scrolled (860, 363) with delta (0, 0)
Screenshot: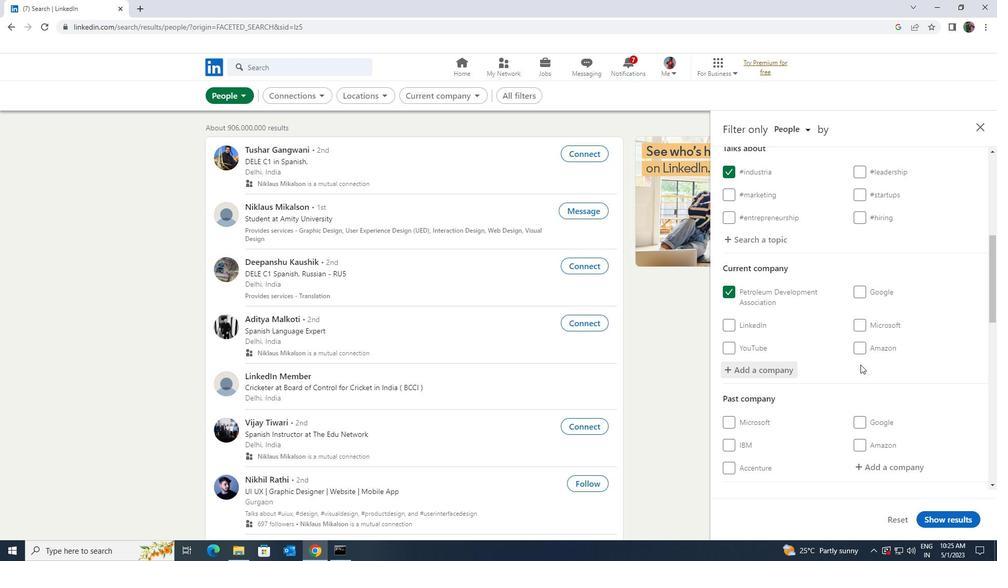 
Action: Mouse moved to (862, 362)
Screenshot: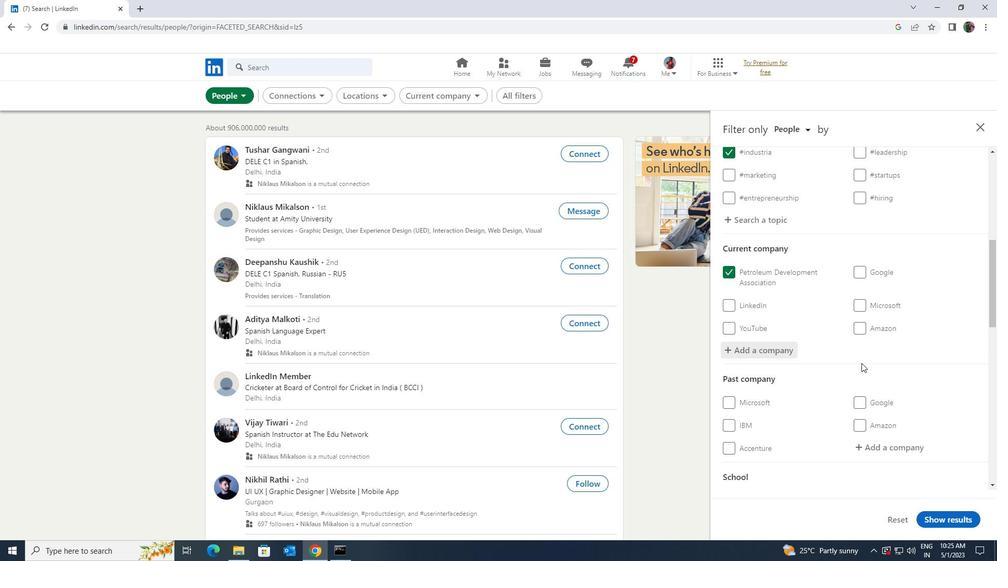 
Action: Mouse scrolled (862, 362) with delta (0, 0)
Screenshot: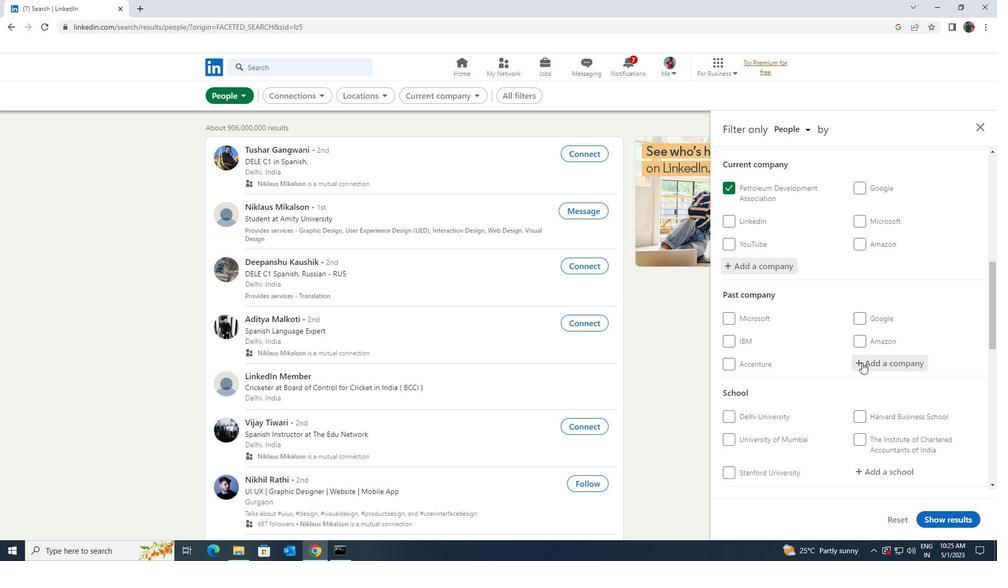 
Action: Mouse scrolled (862, 362) with delta (0, 0)
Screenshot: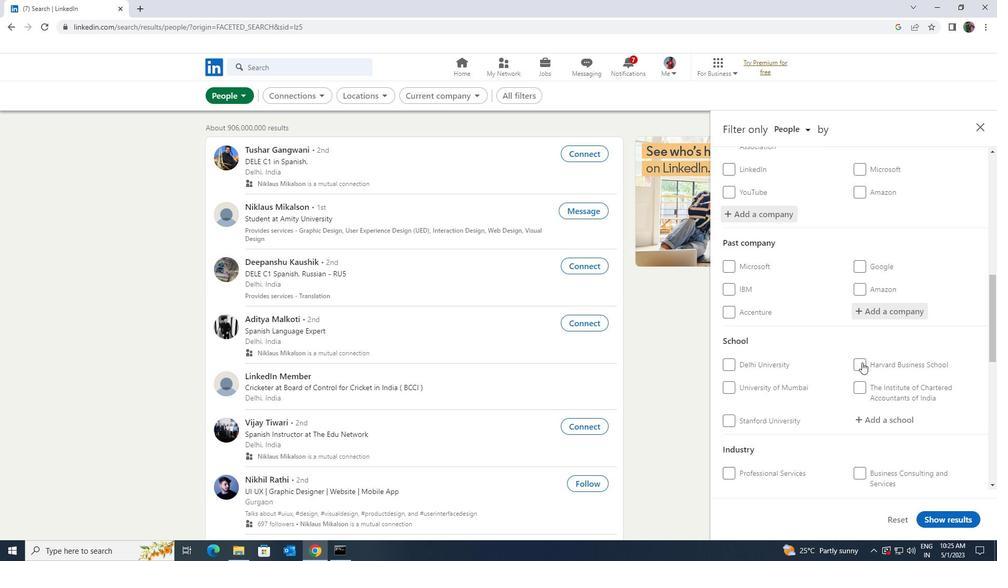 
Action: Mouse moved to (865, 365)
Screenshot: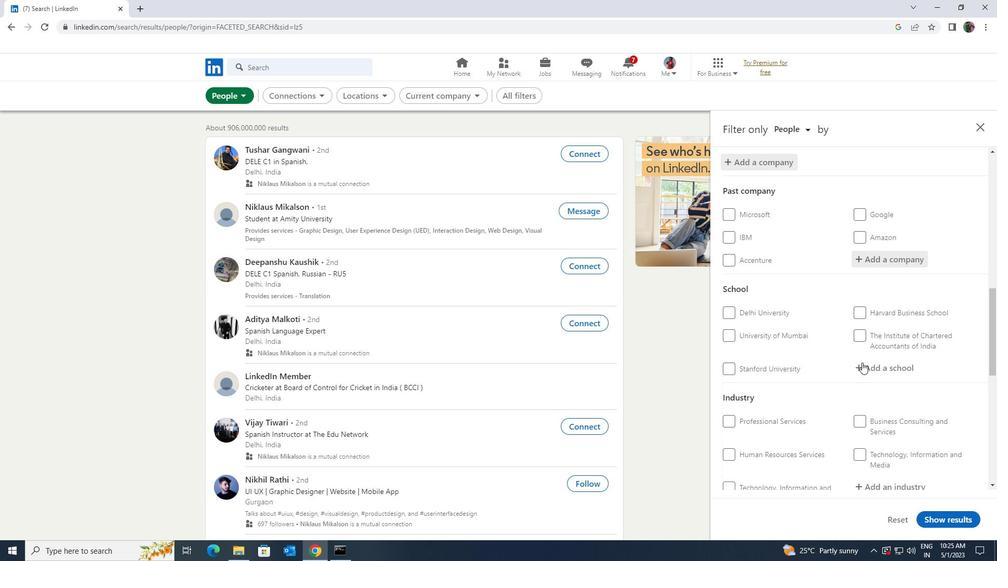 
Action: Mouse pressed left at (865, 365)
Screenshot: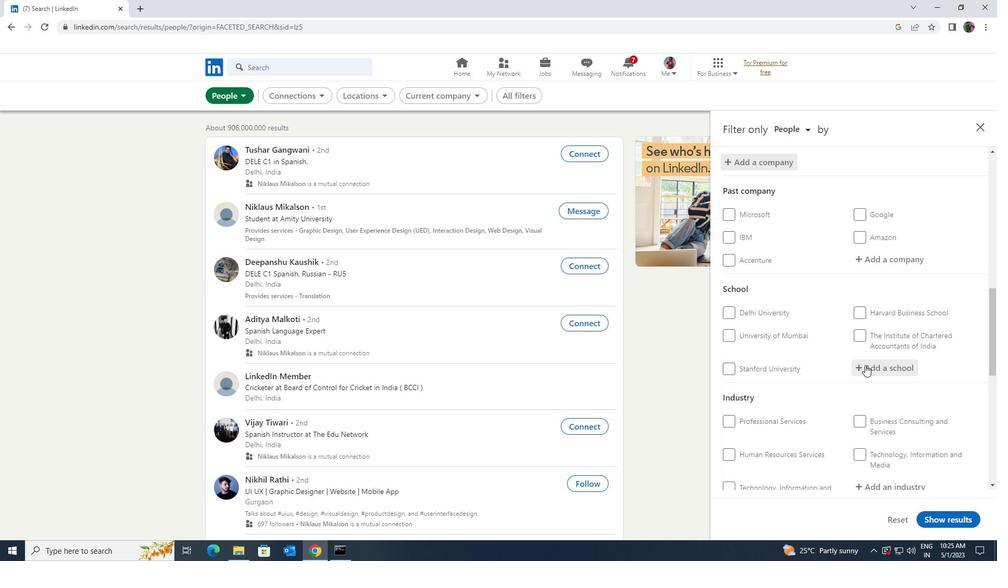 
Action: Key pressed <Key.shift>ARENA<Key.space>
Screenshot: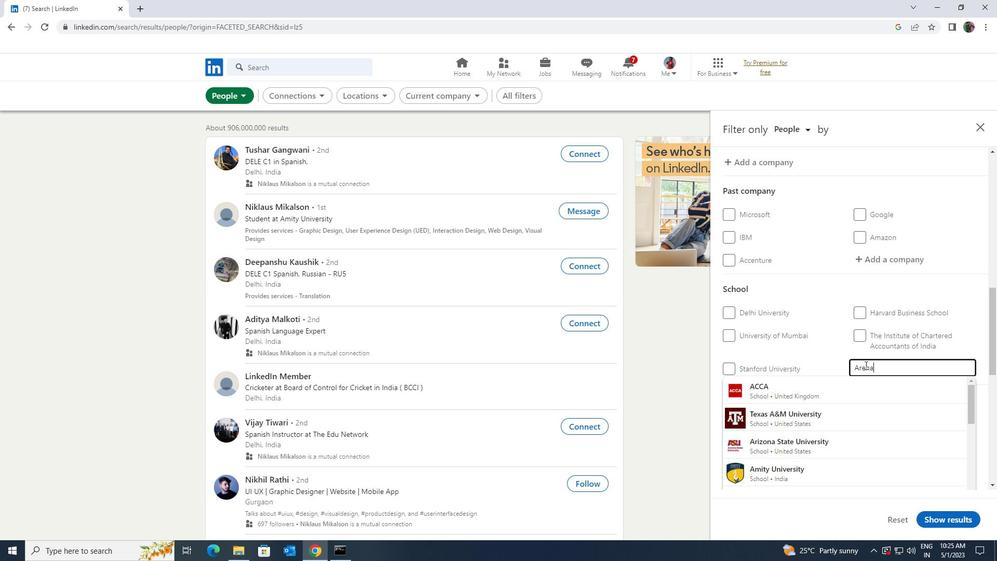 
Action: Mouse moved to (855, 387)
Screenshot: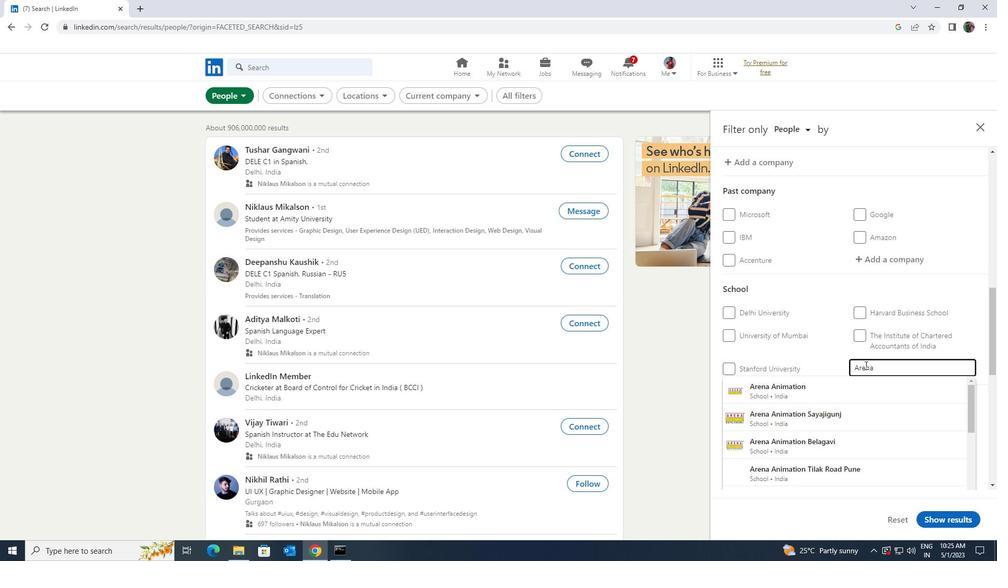 
Action: Mouse pressed left at (855, 387)
Screenshot: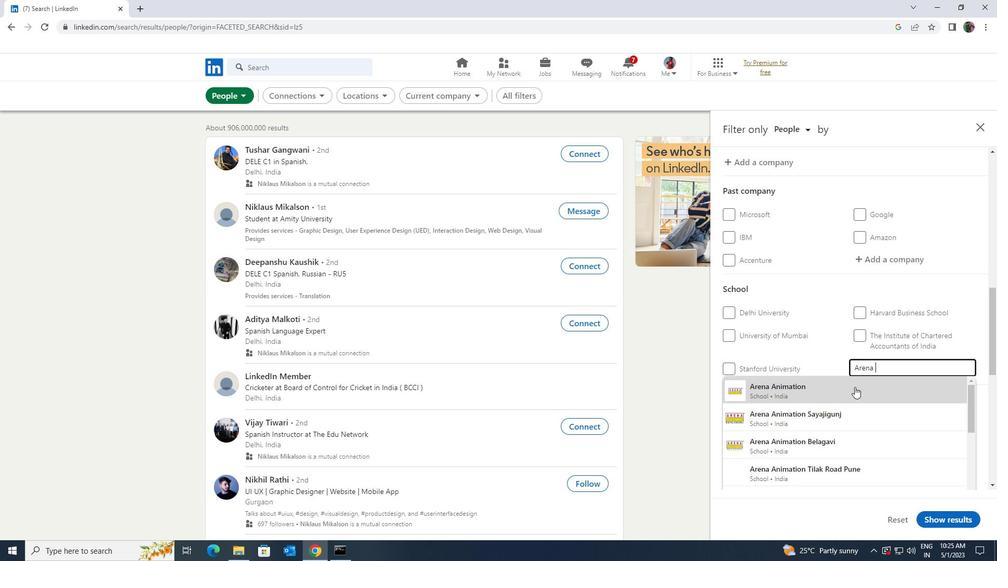 
Action: Mouse scrolled (855, 386) with delta (0, 0)
Screenshot: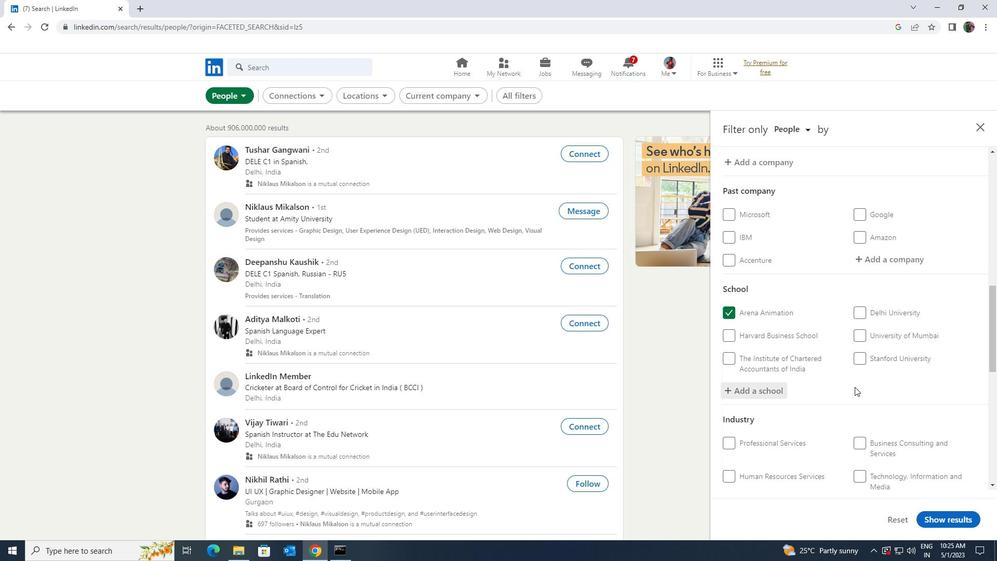 
Action: Mouse scrolled (855, 386) with delta (0, 0)
Screenshot: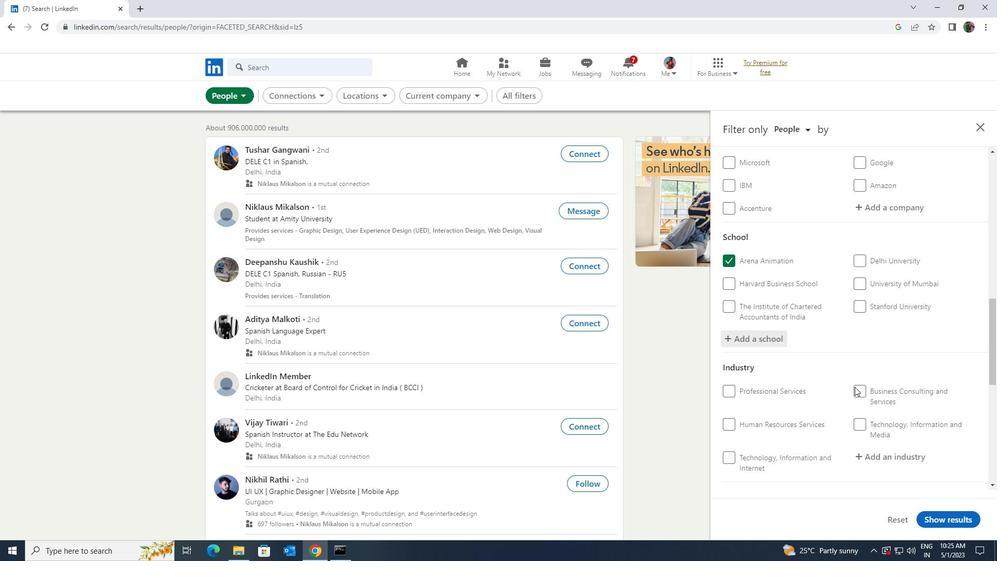 
Action: Mouse moved to (862, 401)
Screenshot: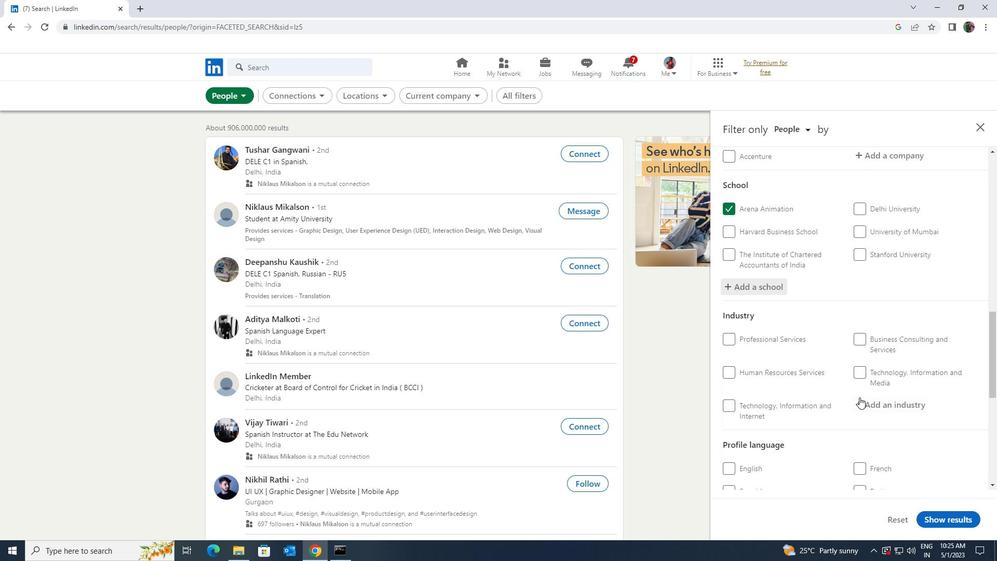 
Action: Mouse pressed left at (862, 401)
Screenshot: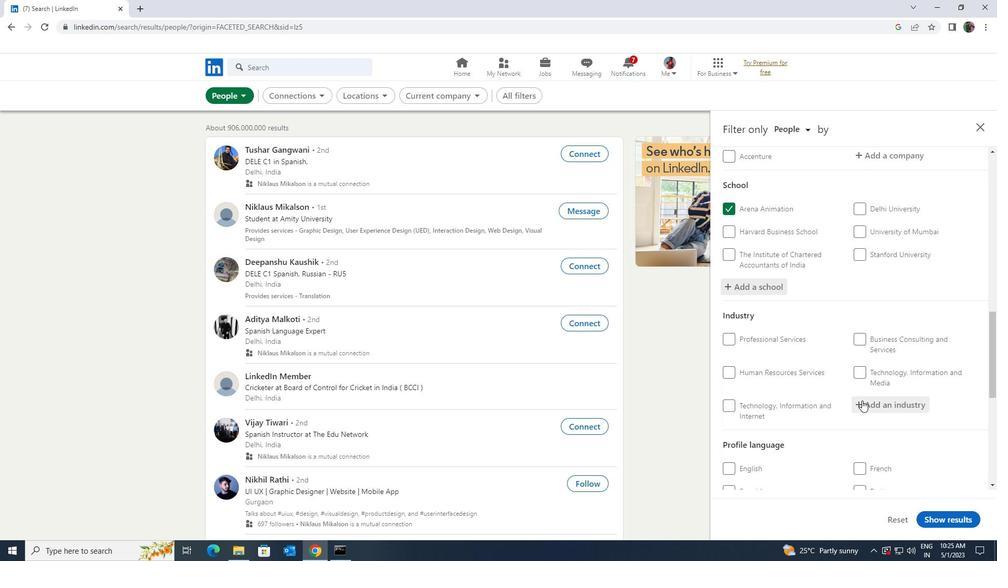 
Action: Key pressed <Key.shift>DATA<Key.space><Key.shift>INFRA
Screenshot: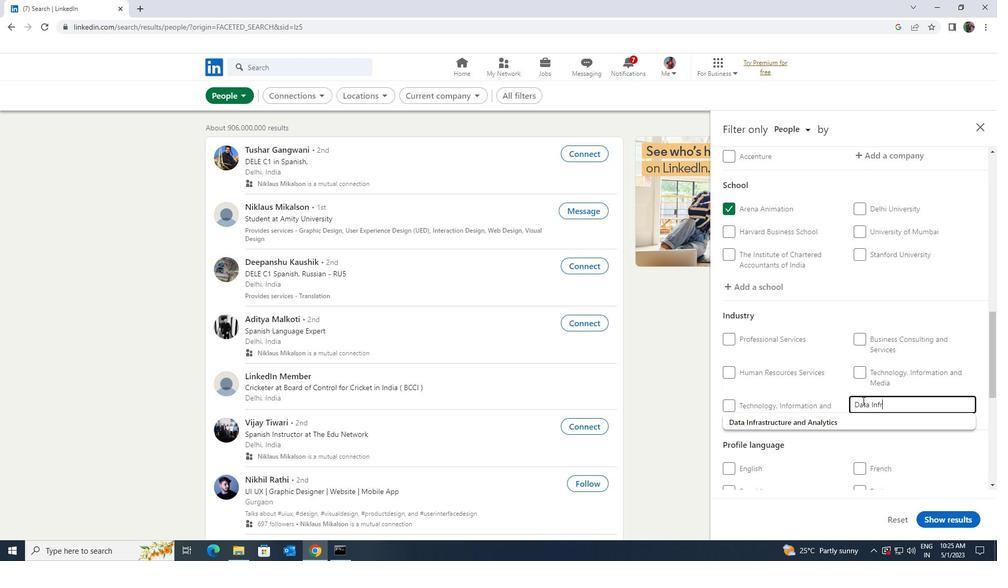 
Action: Mouse moved to (862, 417)
Screenshot: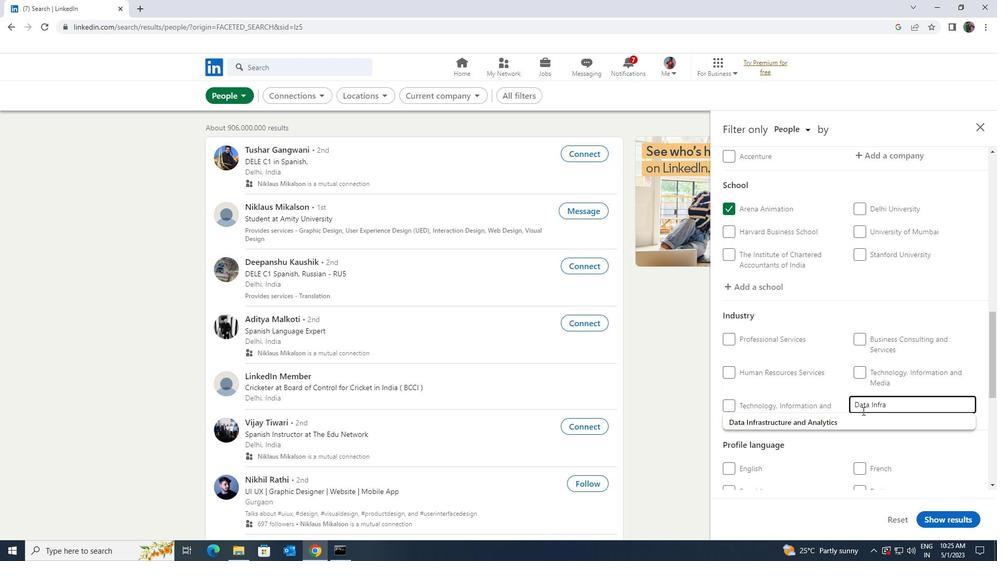 
Action: Mouse pressed left at (862, 417)
Screenshot: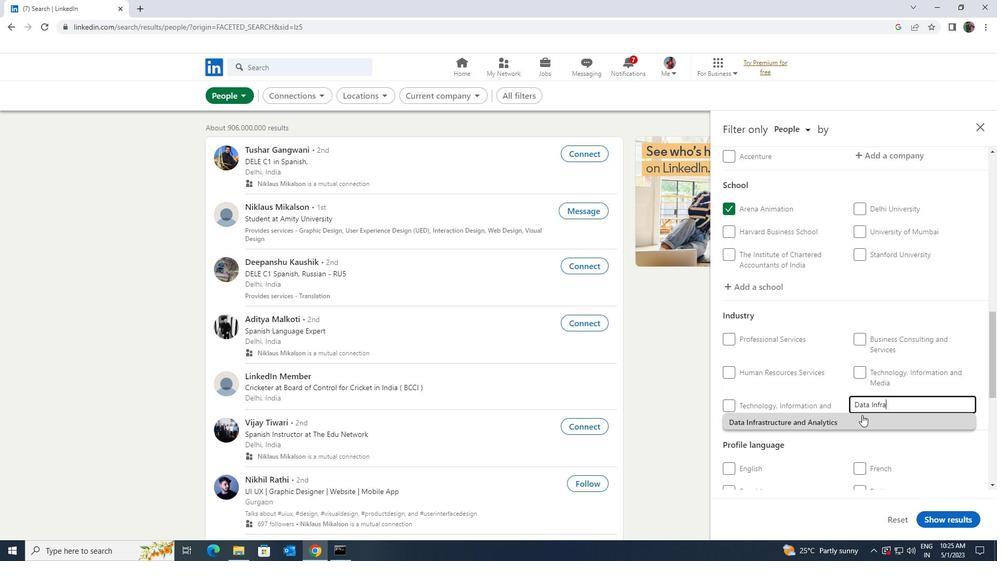 
Action: Mouse scrolled (862, 416) with delta (0, 0)
Screenshot: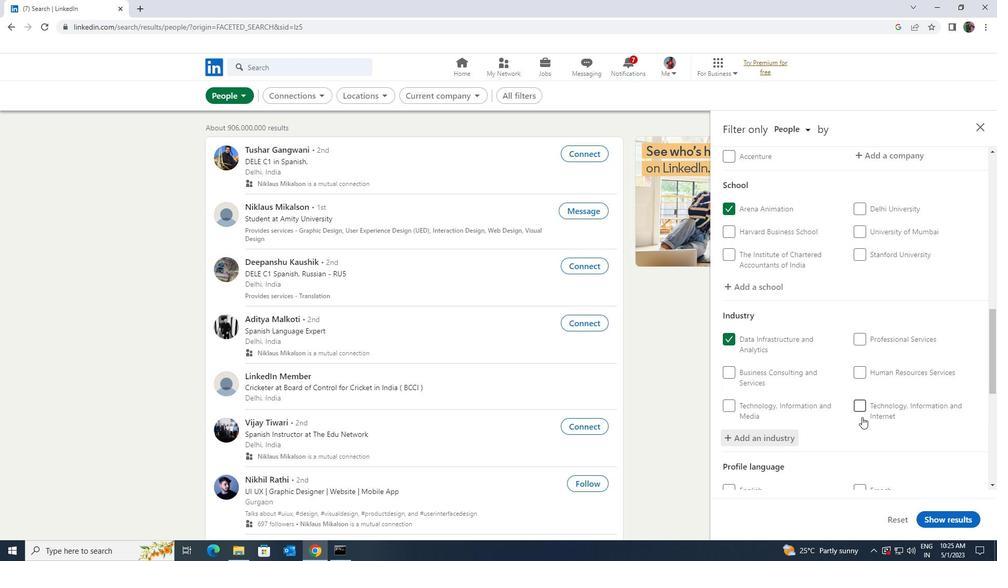 
Action: Mouse scrolled (862, 416) with delta (0, 0)
Screenshot: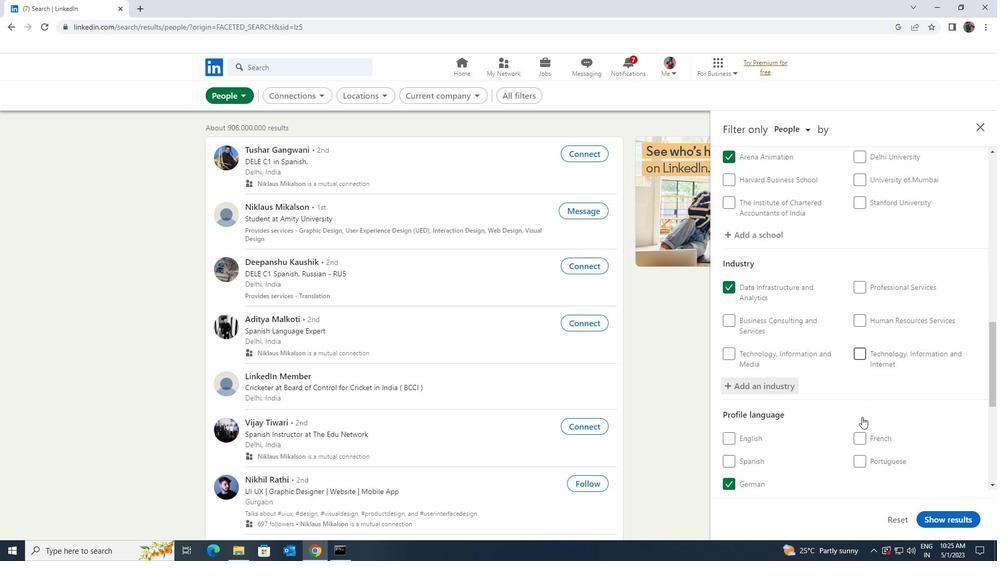 
Action: Mouse scrolled (862, 416) with delta (0, 0)
Screenshot: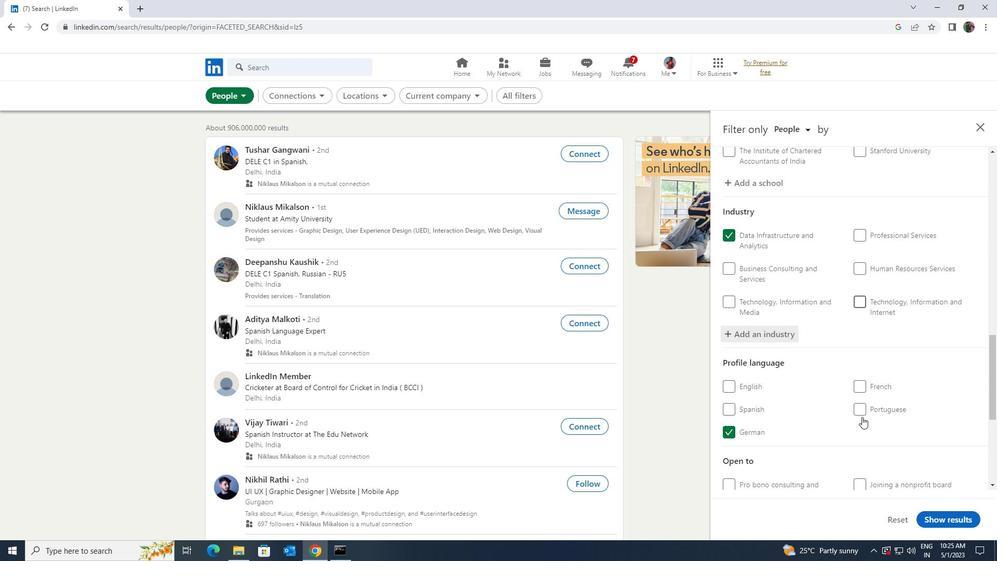 
Action: Mouse scrolled (862, 416) with delta (0, 0)
Screenshot: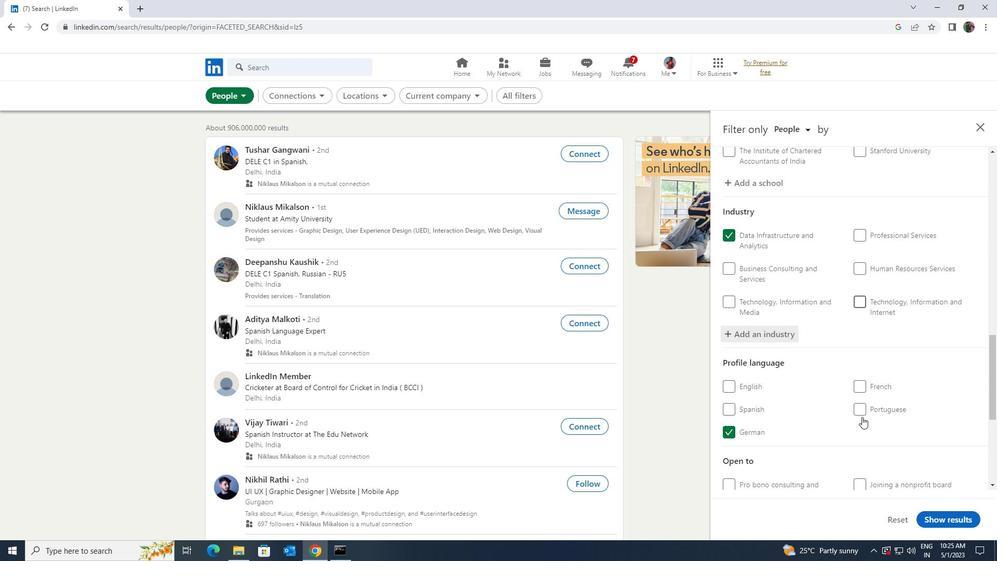 
Action: Mouse scrolled (862, 416) with delta (0, 0)
Screenshot: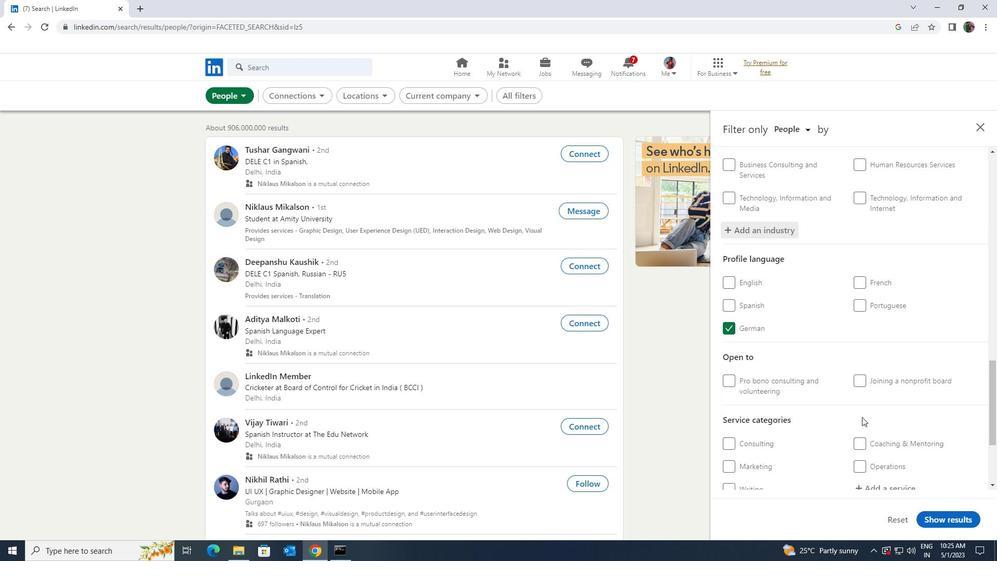 
Action: Mouse moved to (860, 435)
Screenshot: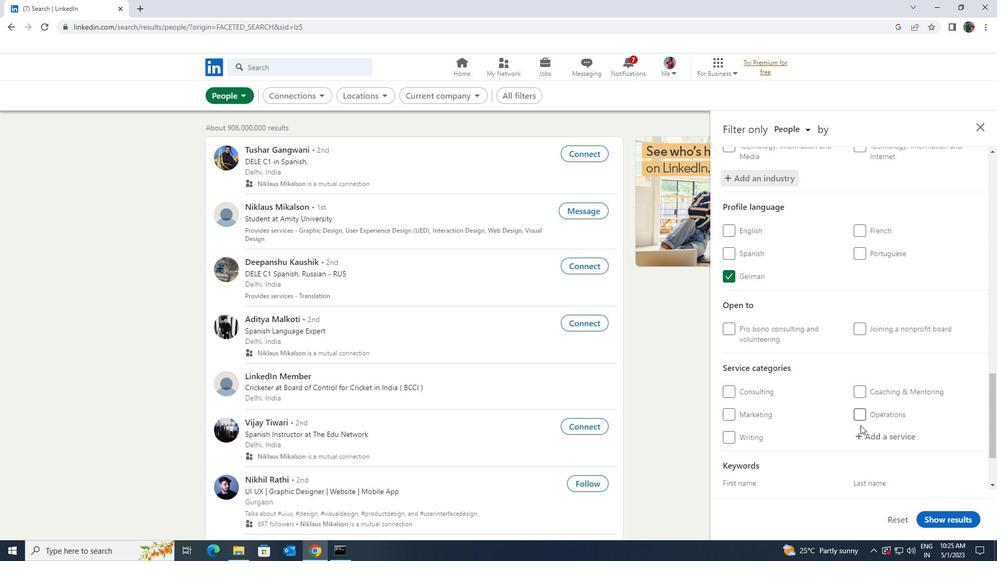 
Action: Mouse pressed left at (860, 435)
Screenshot: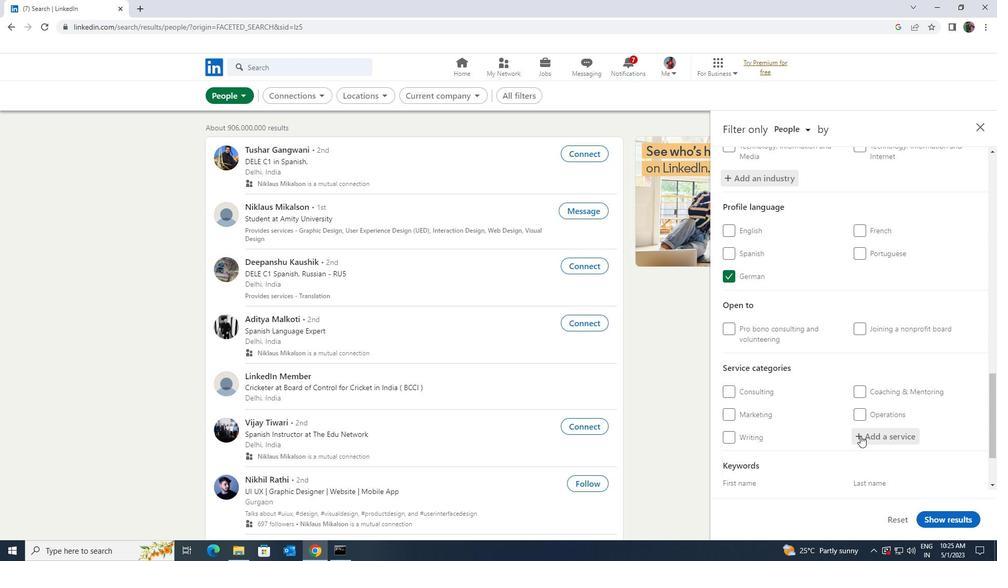 
Action: Key pressed <Key.shift>FAMILY
Screenshot: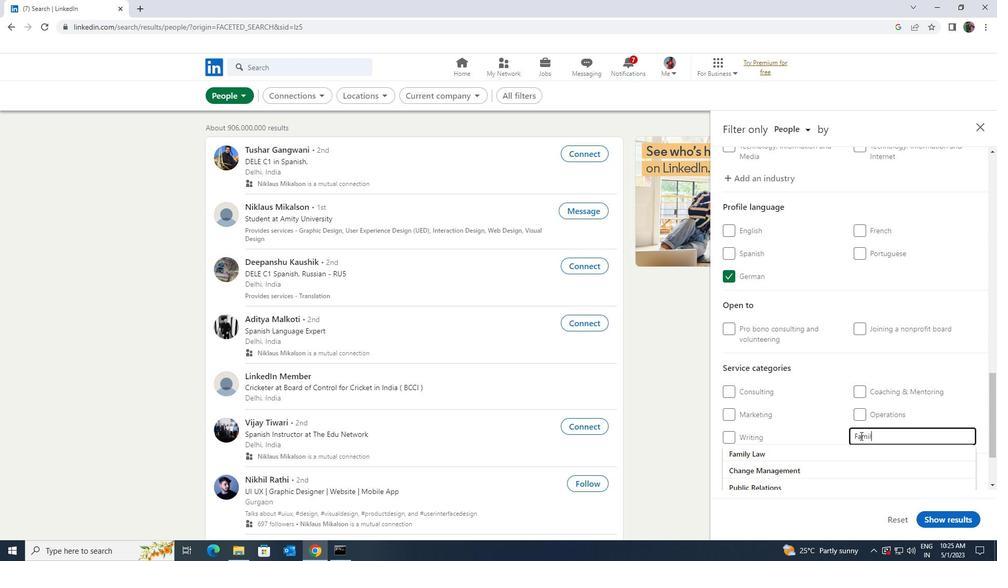 
Action: Mouse moved to (861, 453)
Screenshot: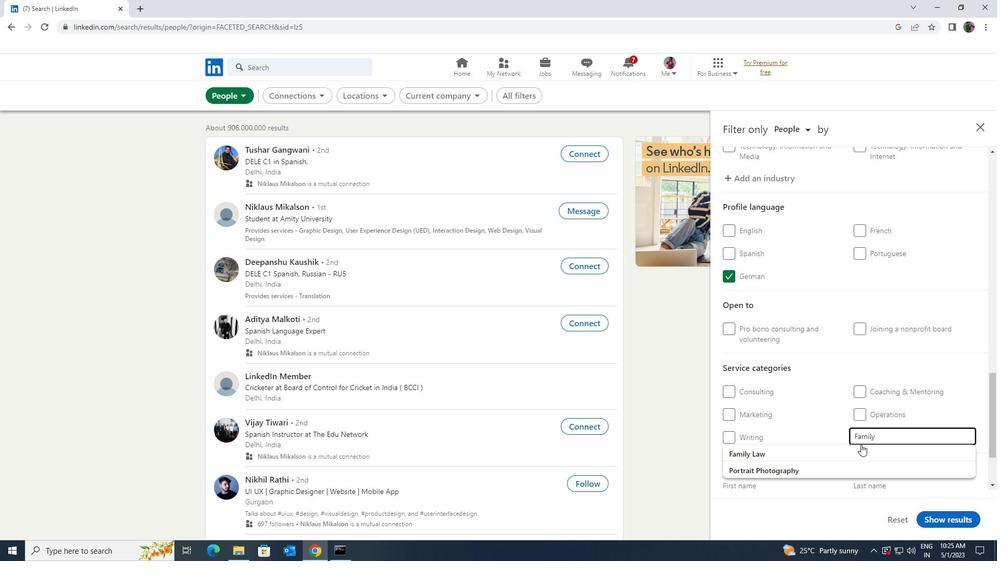 
Action: Mouse pressed left at (861, 453)
Screenshot: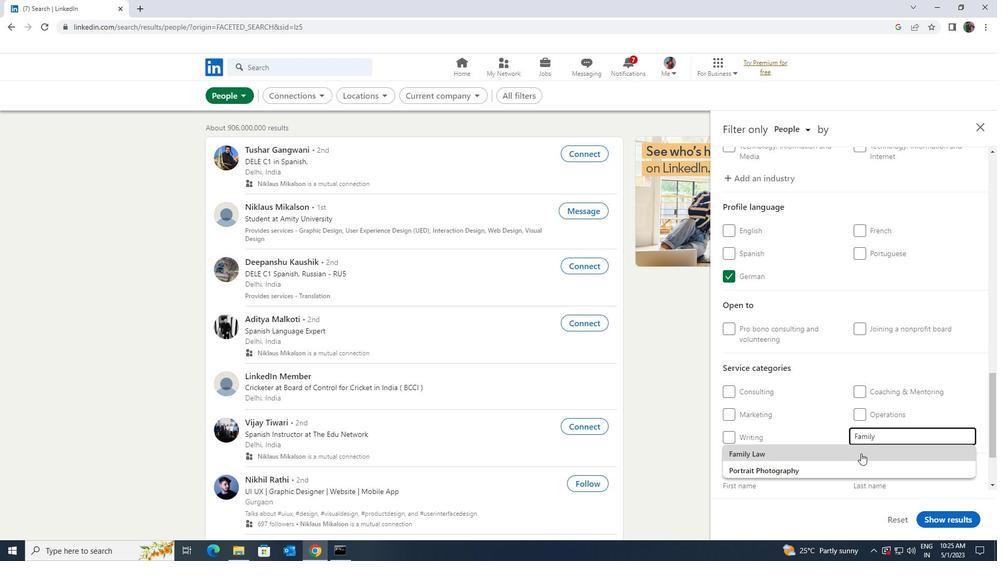 
Action: Mouse scrolled (861, 452) with delta (0, 0)
Screenshot: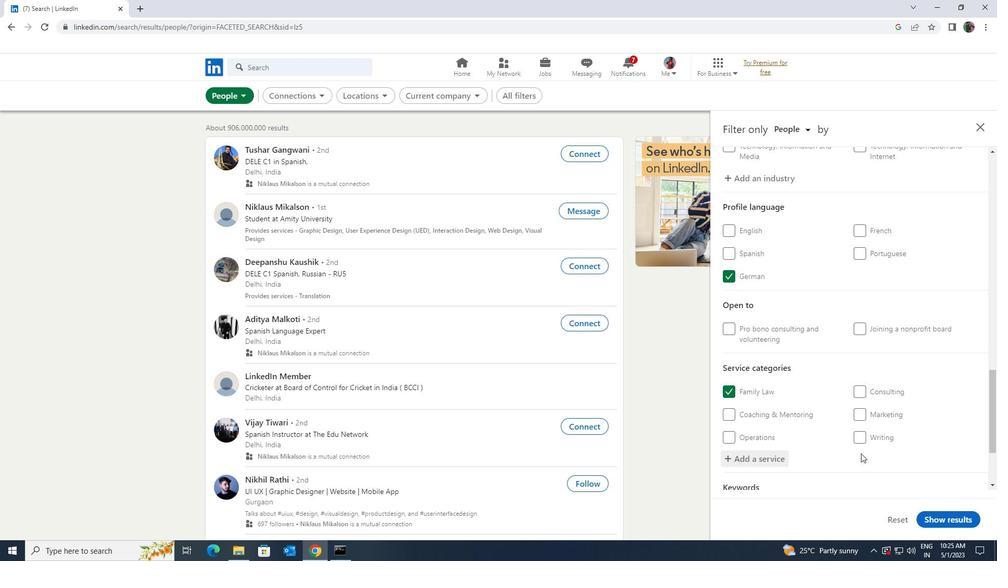 
Action: Mouse scrolled (861, 452) with delta (0, 0)
Screenshot: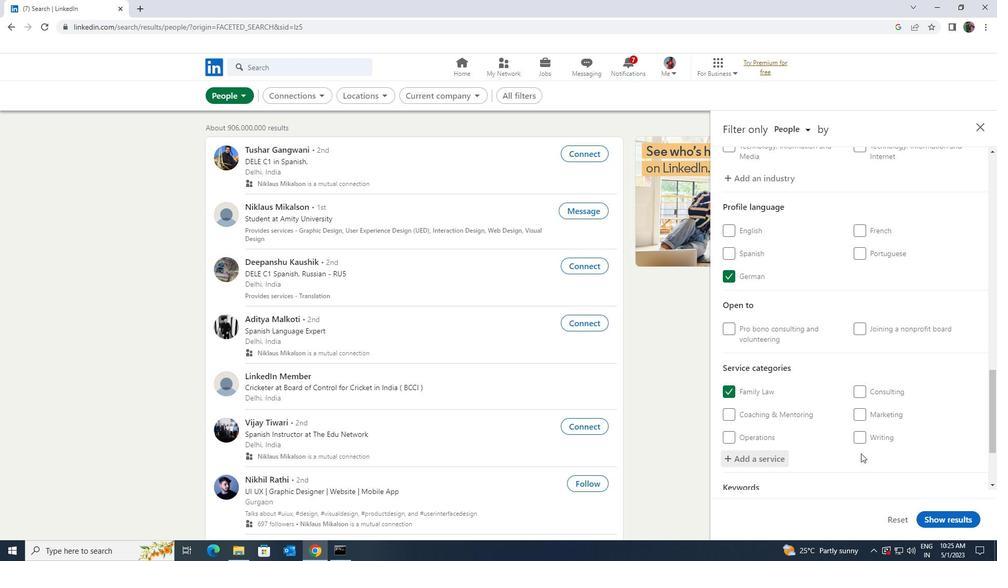 
Action: Mouse scrolled (861, 452) with delta (0, 0)
Screenshot: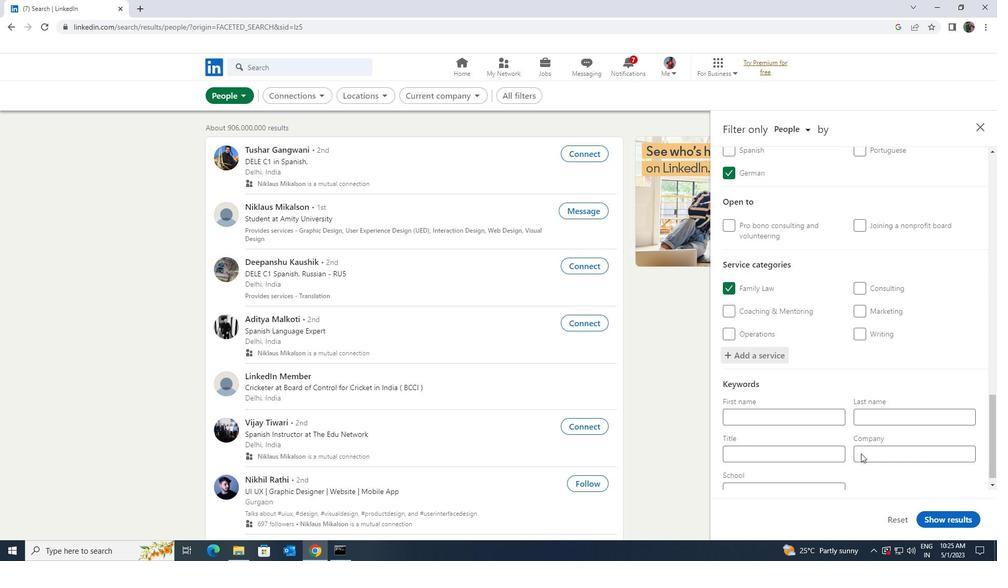 
Action: Mouse moved to (817, 441)
Screenshot: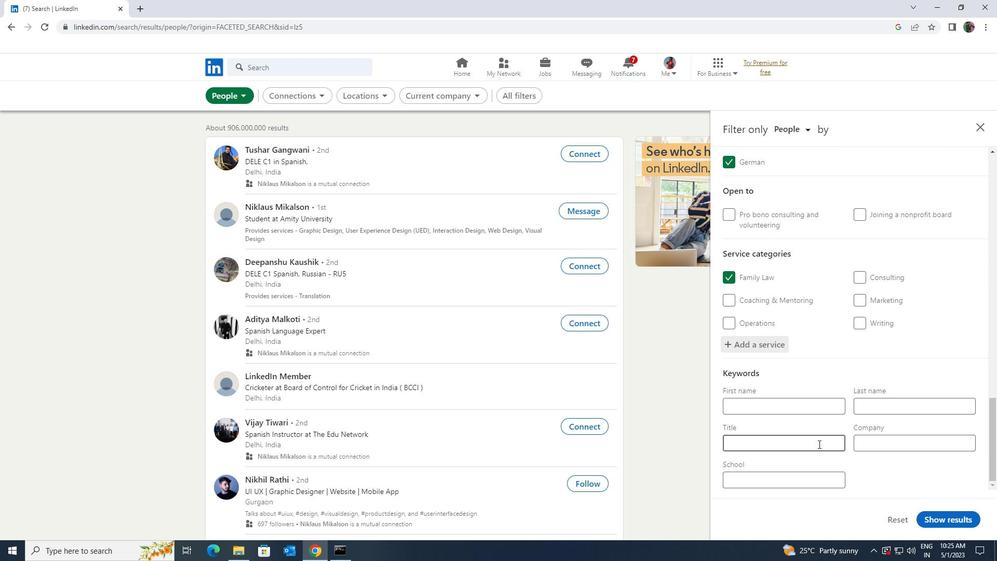 
Action: Mouse pressed left at (817, 441)
Screenshot: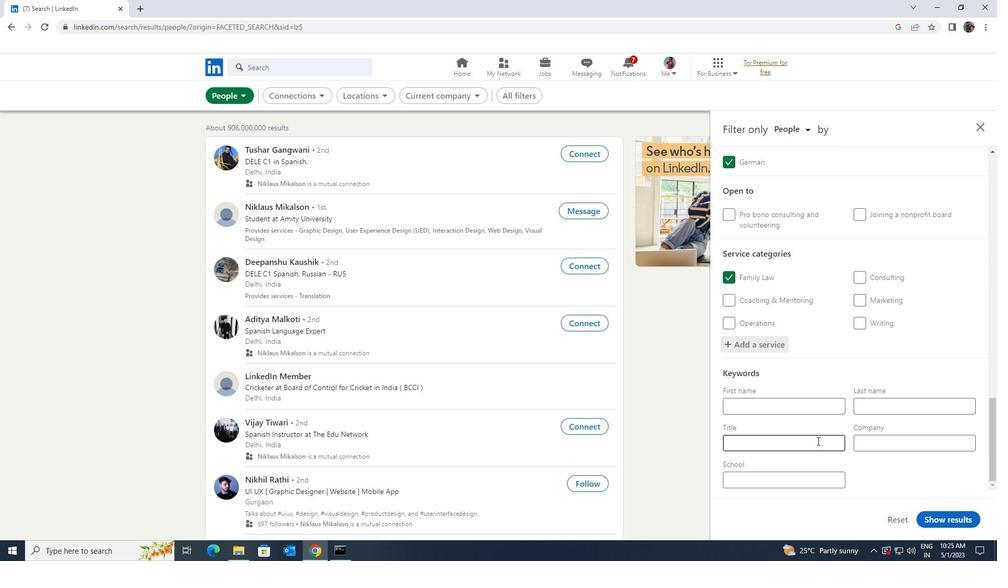 
Action: Key pressed <Key.shift>PRODUCATION<Key.space><Key.shift>ENGINEER
Screenshot: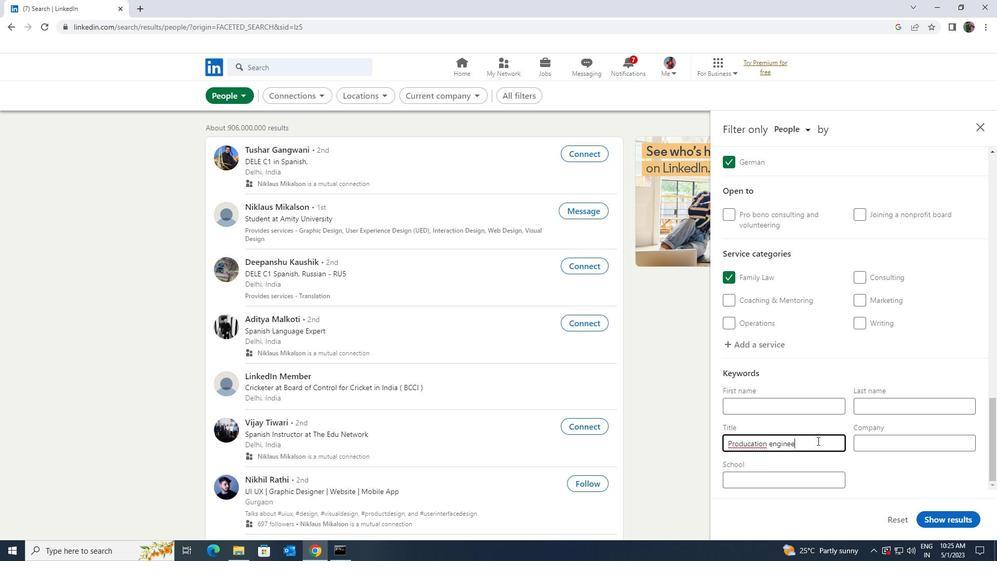 
Action: Mouse moved to (931, 512)
Screenshot: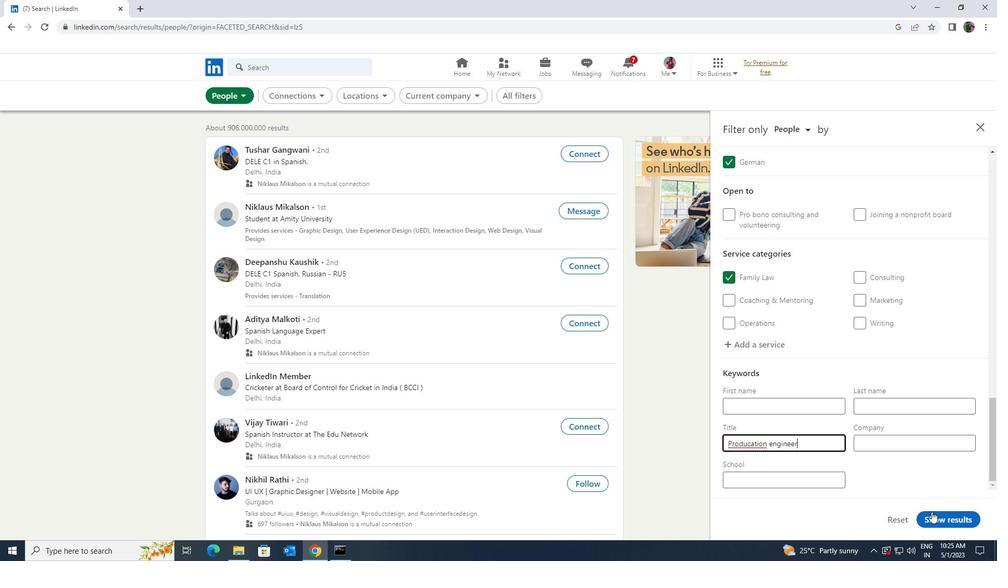 
Action: Mouse pressed left at (931, 512)
Screenshot: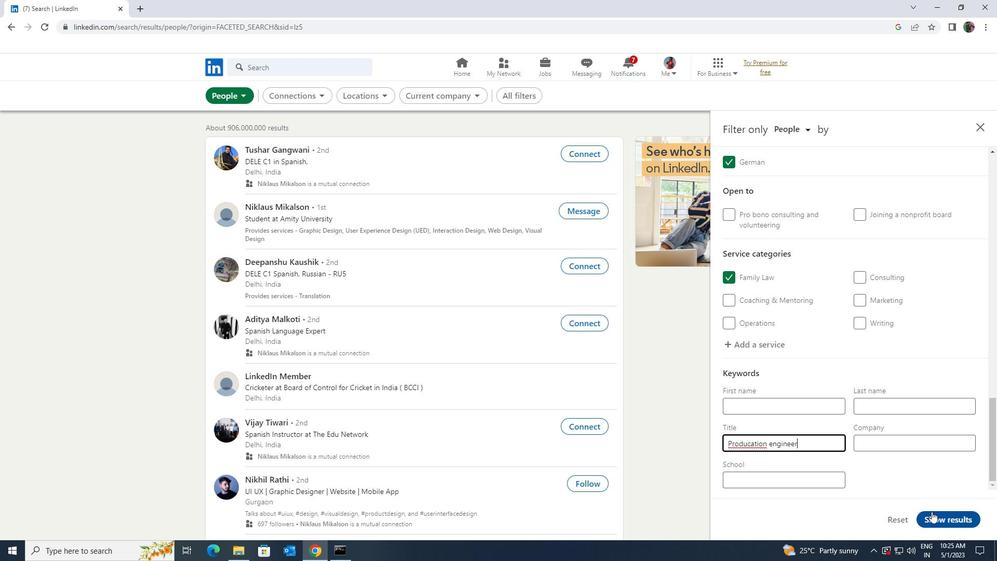 
Action: Mouse moved to (934, 512)
Screenshot: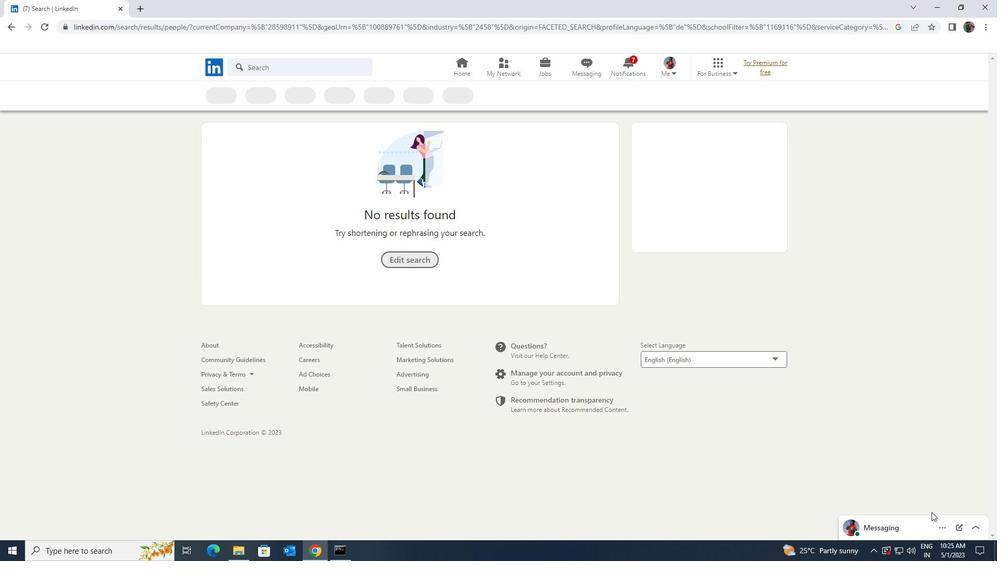 
